 Task: Find connections with filter location Cutral-Có with filter topic #healthylifestyle with filter profile language Potuguese with filter current company Recruiting Cell | Indian Careers | Indian Jobs with filter school Malnad College of Engineering with filter industry IT System Testing and Evaluation with filter service category Customer Support with filter keywords title Spa Manager
Action: Mouse moved to (485, 95)
Screenshot: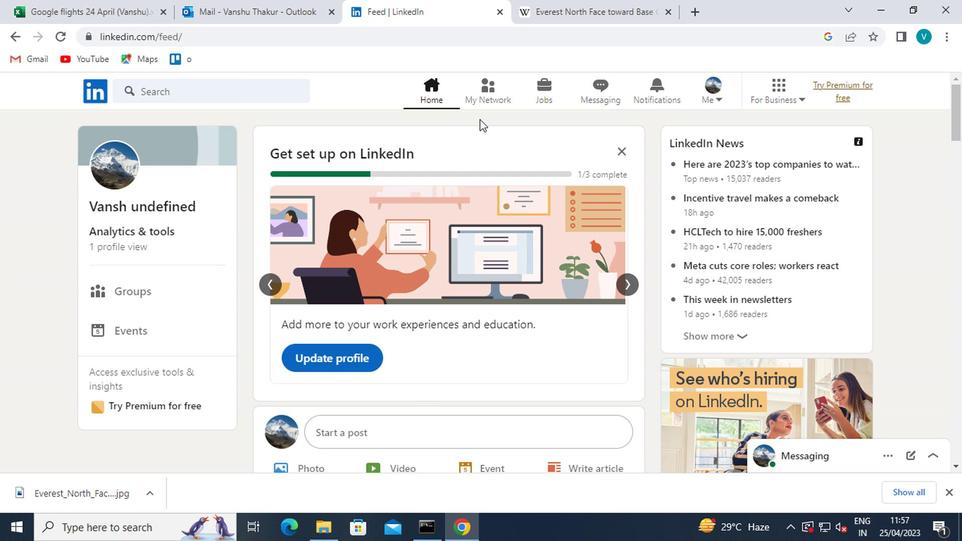 
Action: Mouse pressed left at (485, 95)
Screenshot: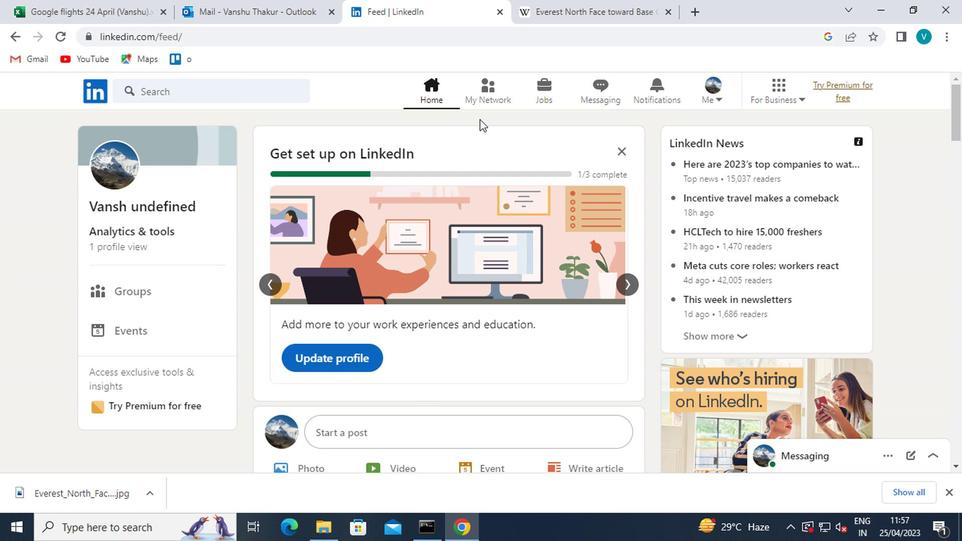 
Action: Mouse moved to (150, 174)
Screenshot: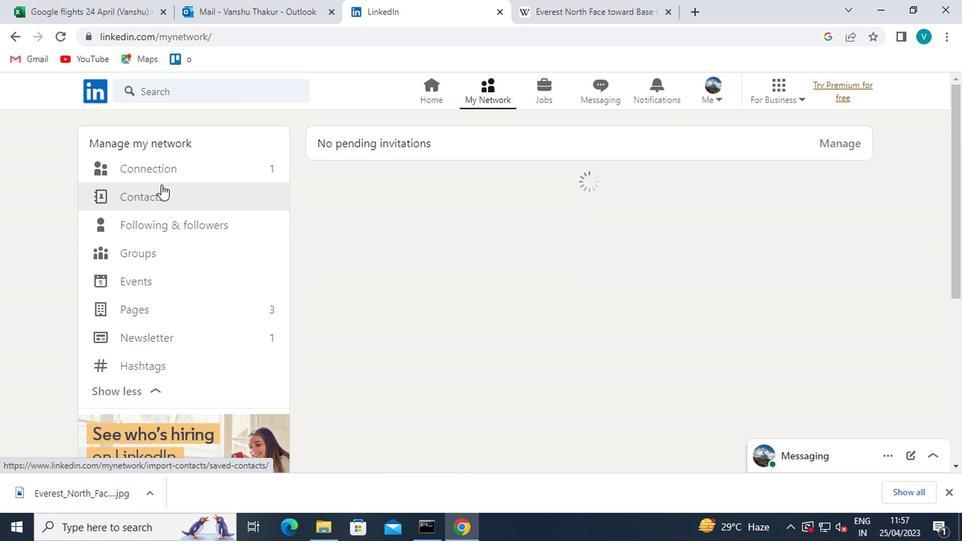 
Action: Mouse pressed left at (150, 174)
Screenshot: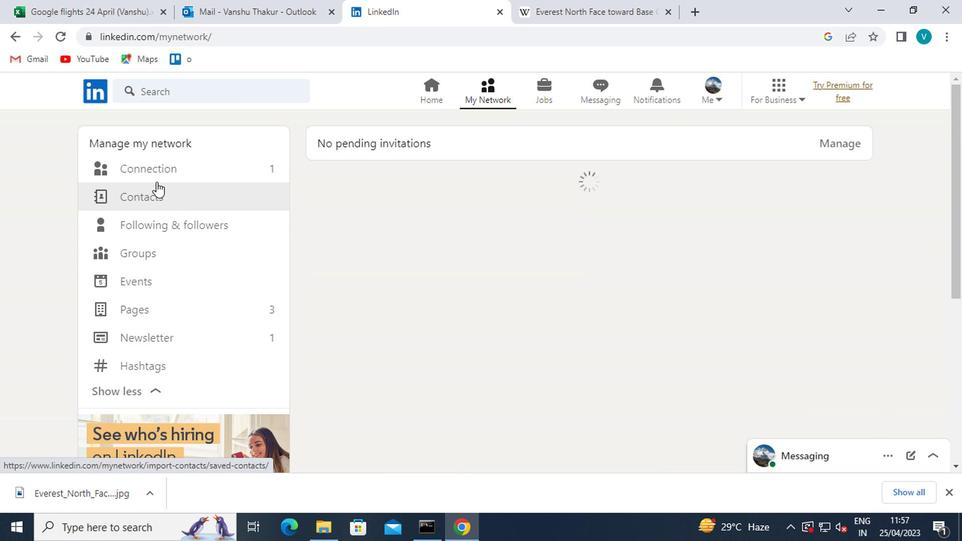 
Action: Mouse moved to (592, 165)
Screenshot: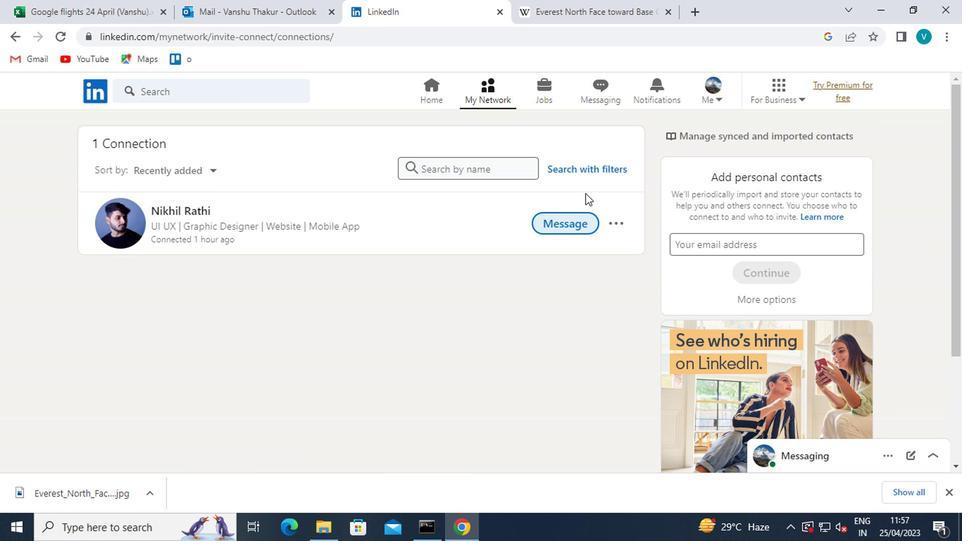 
Action: Mouse pressed left at (592, 165)
Screenshot: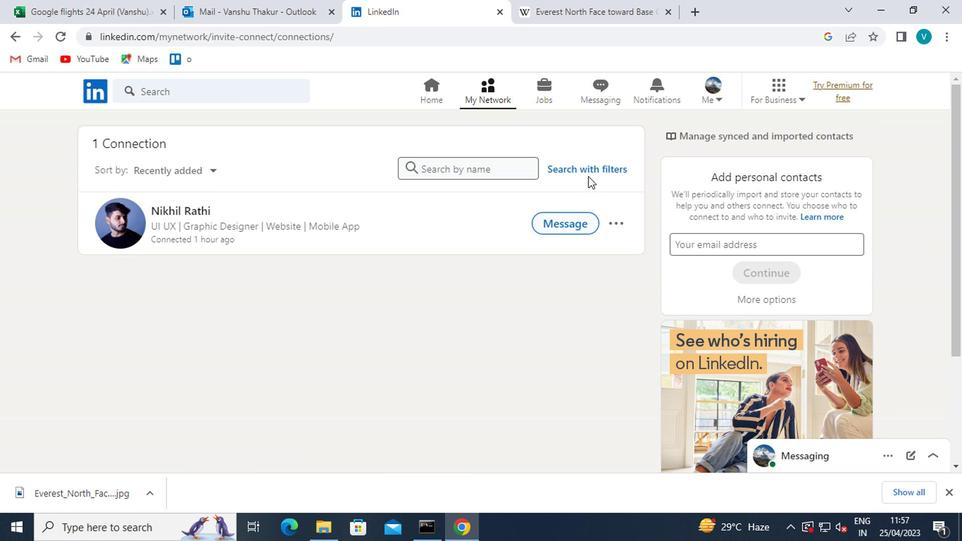 
Action: Mouse moved to (457, 127)
Screenshot: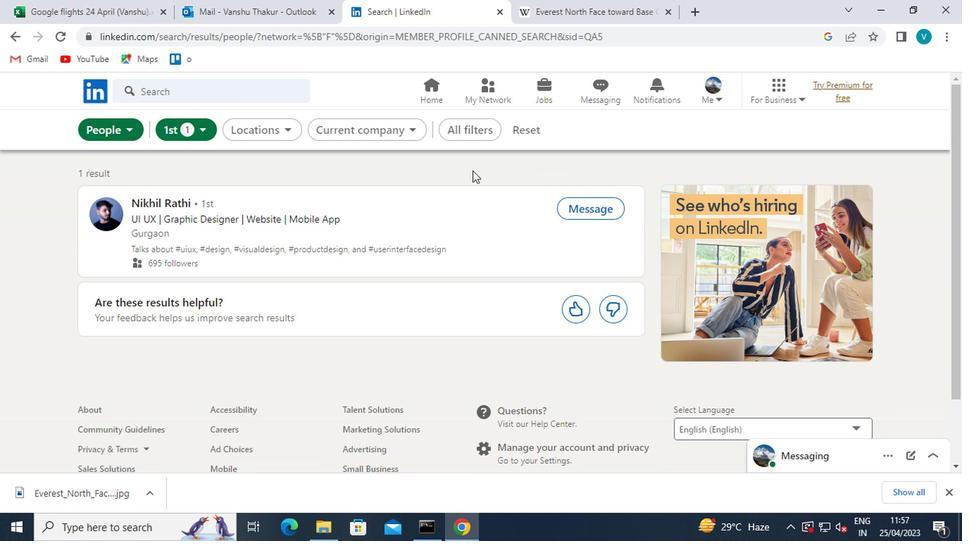 
Action: Mouse pressed left at (457, 127)
Screenshot: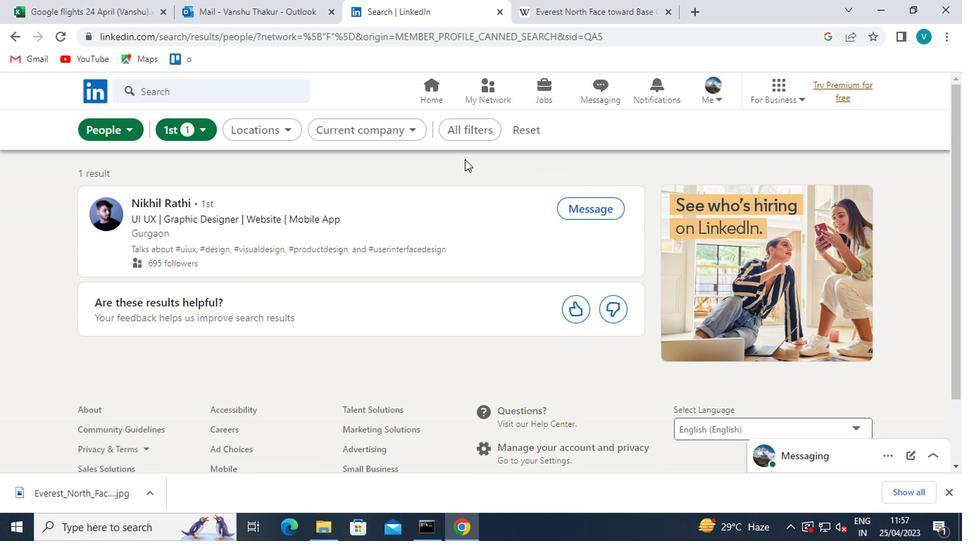 
Action: Mouse moved to (660, 323)
Screenshot: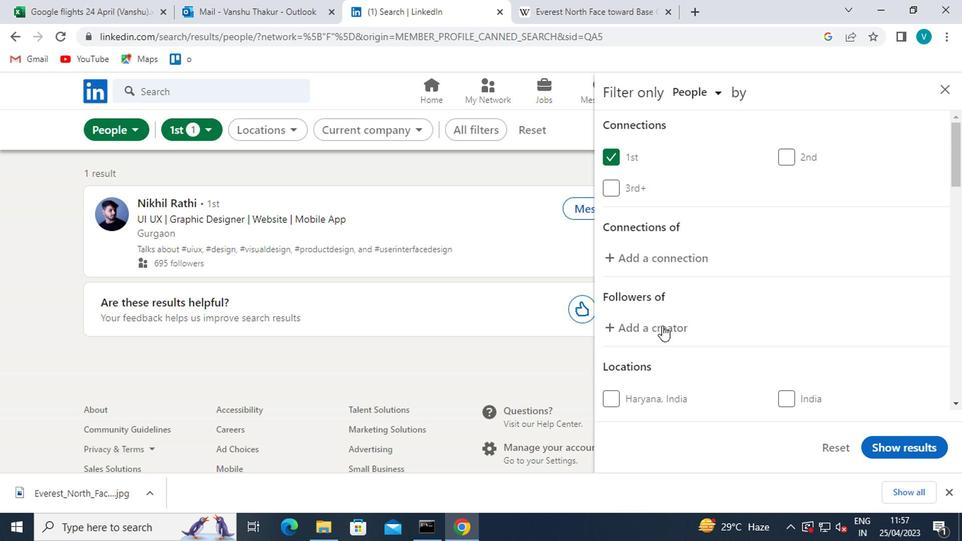 
Action: Mouse scrolled (660, 323) with delta (0, 0)
Screenshot: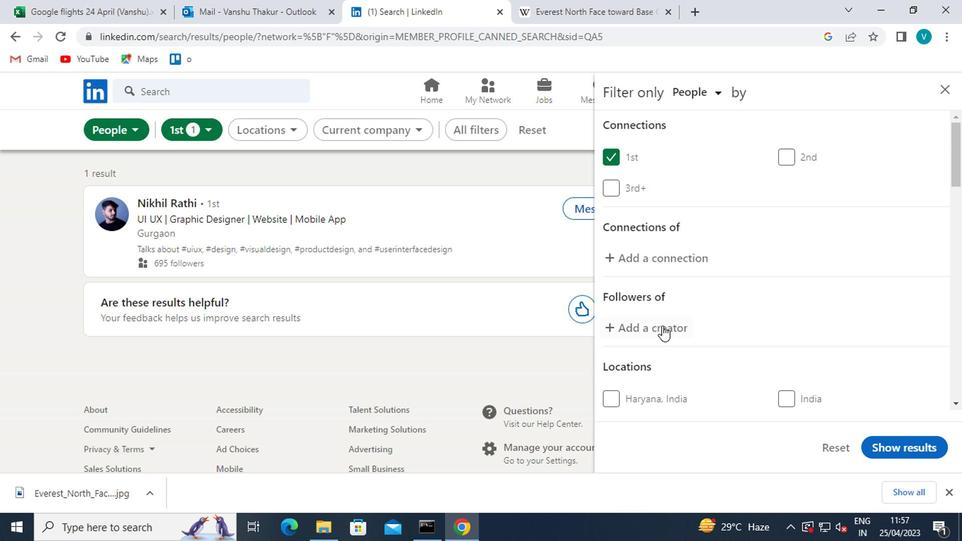 
Action: Mouse scrolled (660, 323) with delta (0, 0)
Screenshot: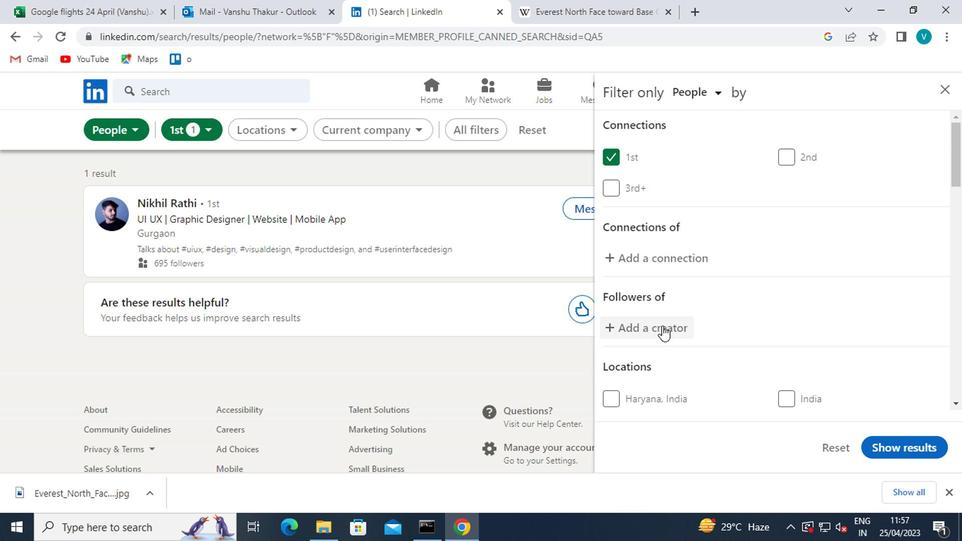 
Action: Mouse moved to (658, 307)
Screenshot: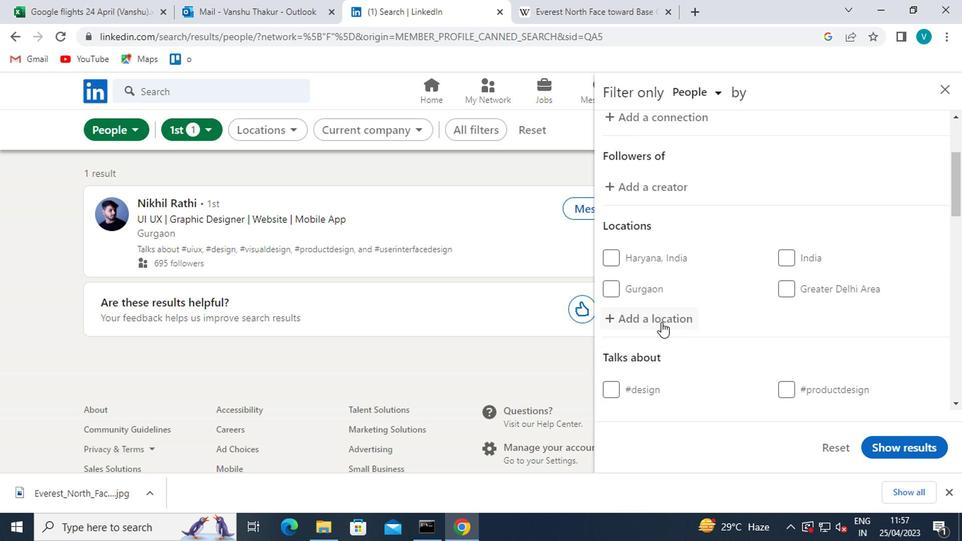 
Action: Mouse pressed left at (658, 307)
Screenshot: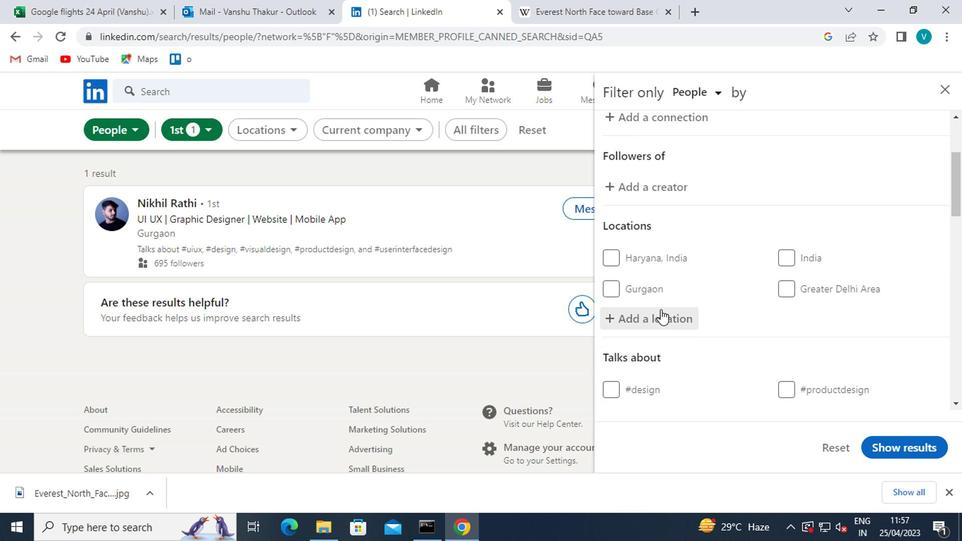 
Action: Mouse moved to (597, 290)
Screenshot: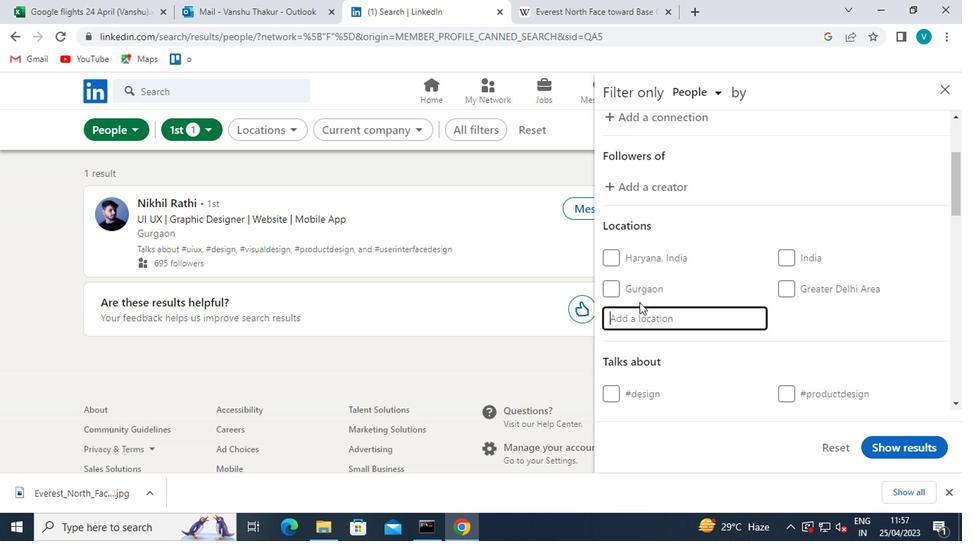 
Action: Key pressed <Key.shift>CUTAL-<Key.shift>C<Key.shift>O<Key.backspace>0<Key.backspace>O<Key.enter>
Screenshot: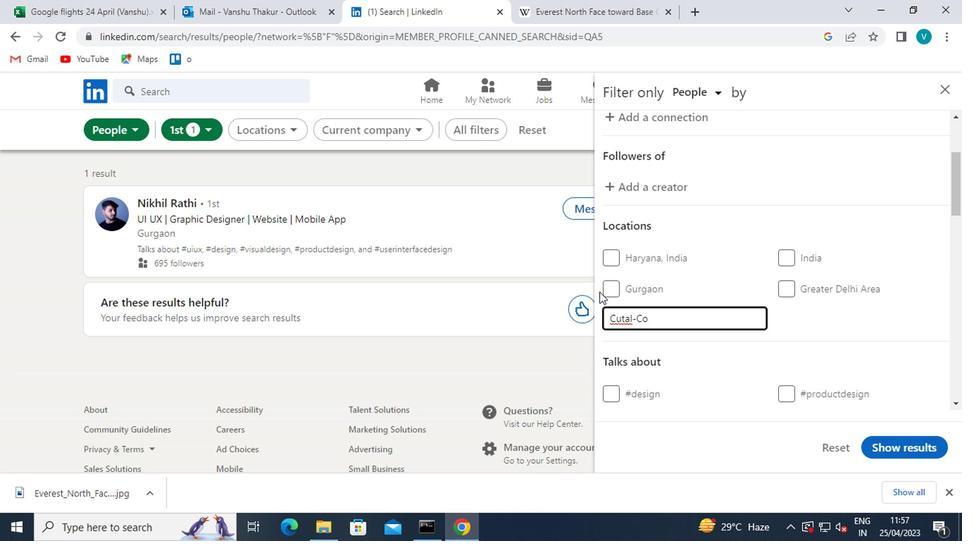 
Action: Mouse moved to (792, 325)
Screenshot: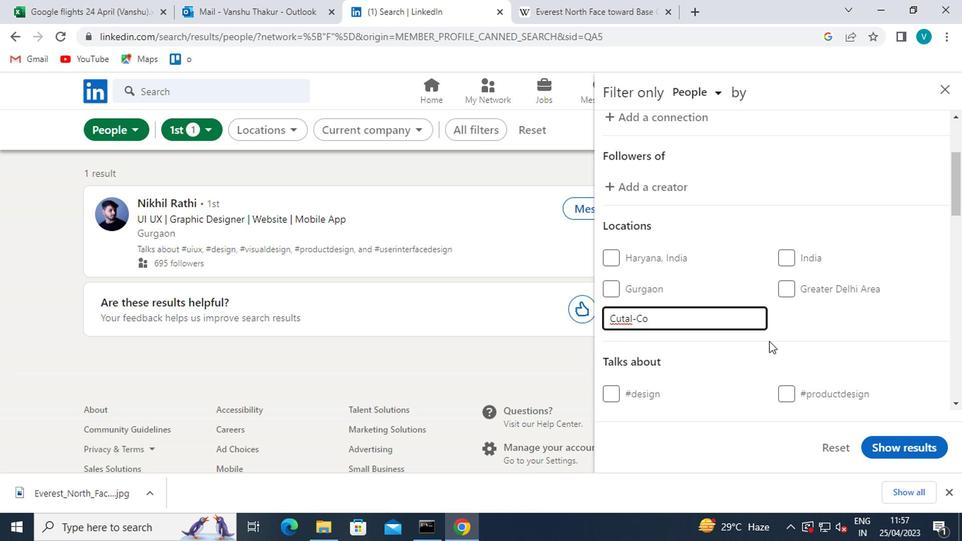 
Action: Mouse pressed left at (792, 325)
Screenshot: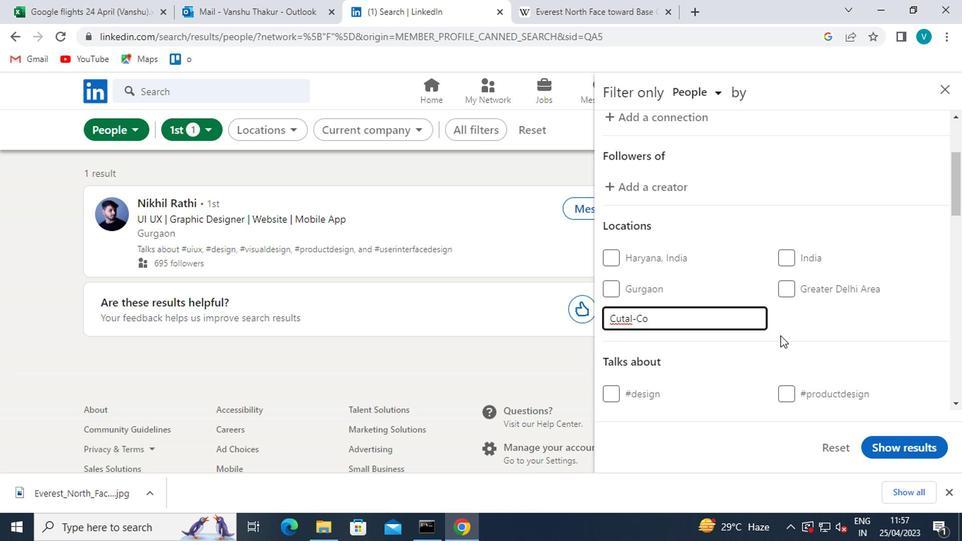 
Action: Mouse moved to (793, 324)
Screenshot: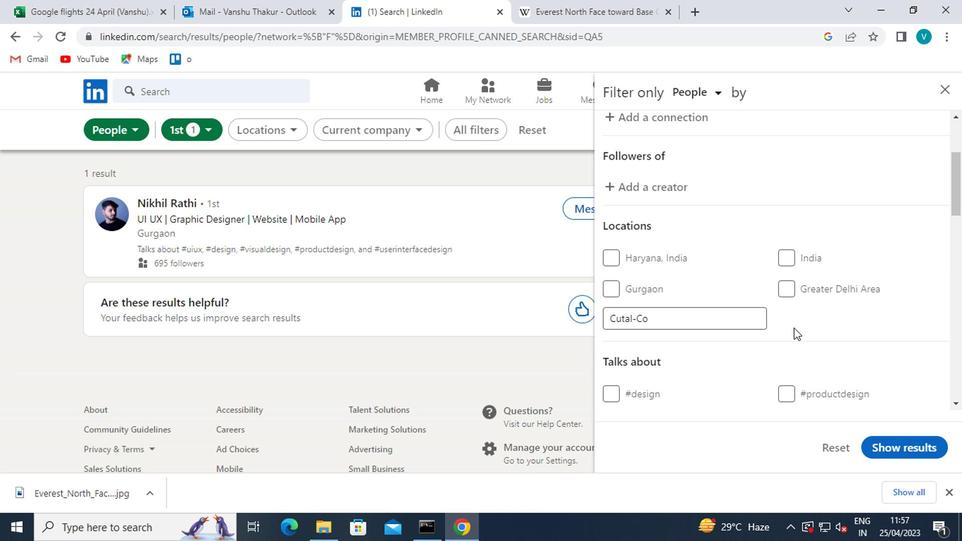 
Action: Mouse scrolled (793, 323) with delta (0, -1)
Screenshot: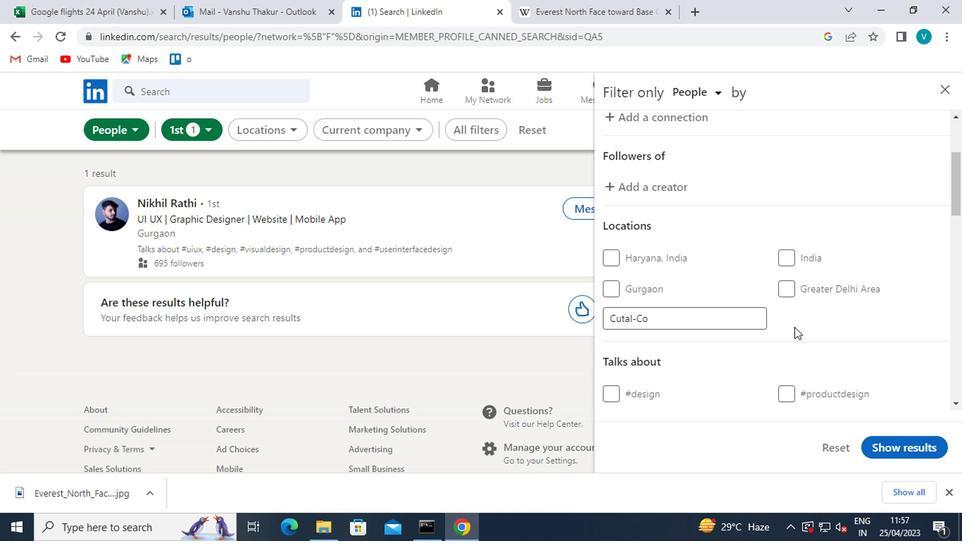 
Action: Mouse moved to (805, 379)
Screenshot: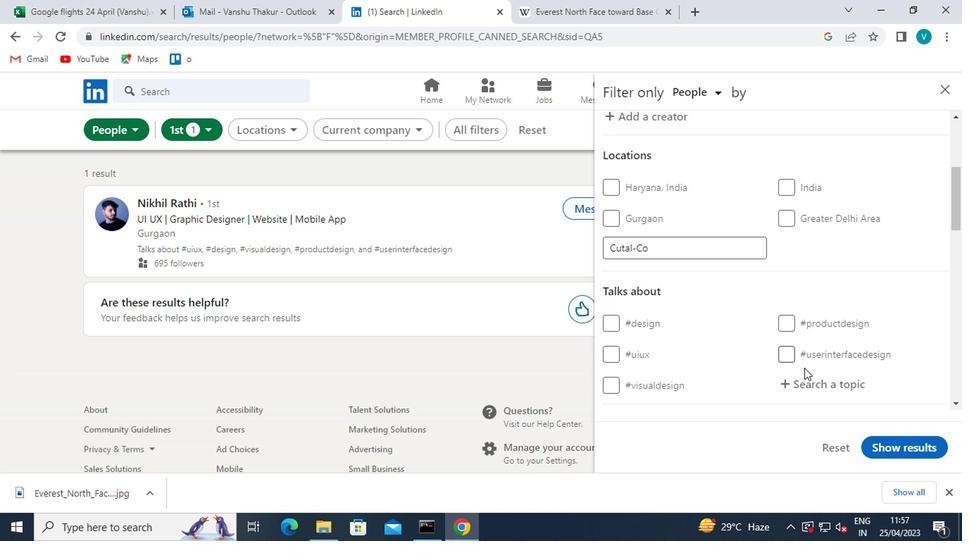 
Action: Mouse pressed left at (805, 379)
Screenshot: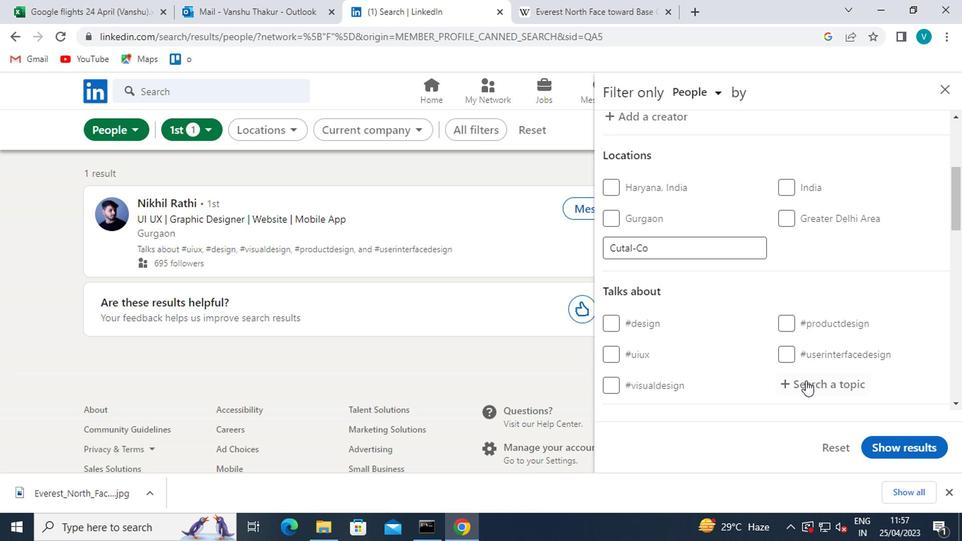 
Action: Key pressed <Key.shift><Key.shift><Key.shift><Key.shift>#HEALTHYLIFESTYLE
Screenshot: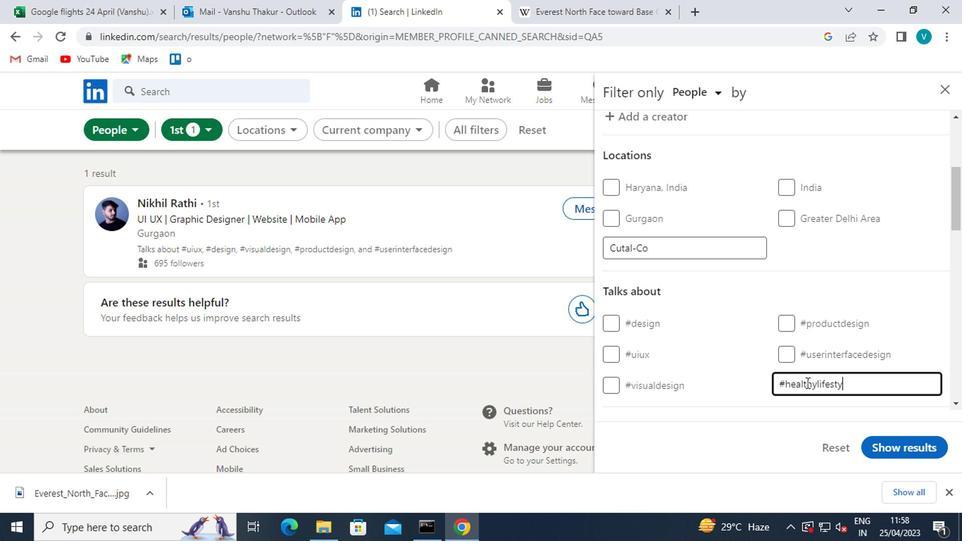
Action: Mouse moved to (770, 402)
Screenshot: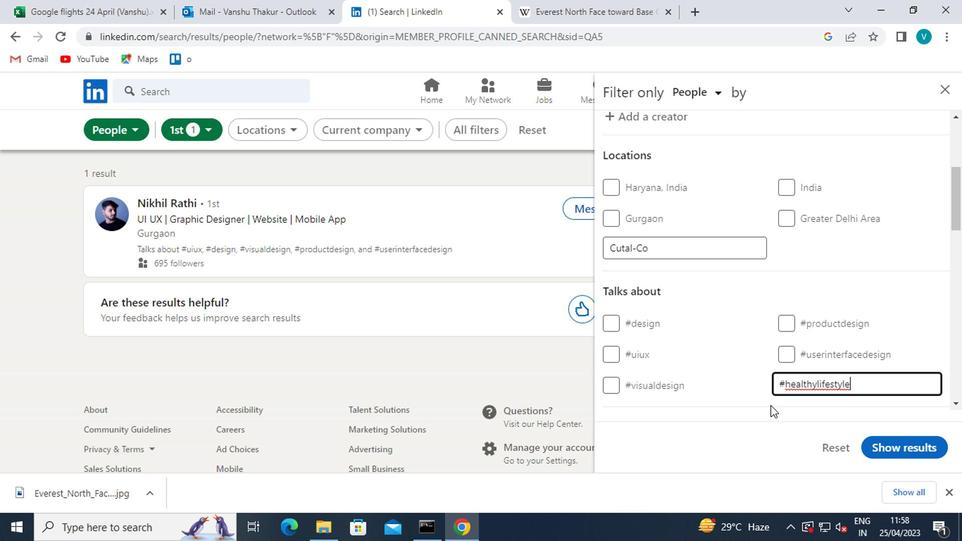 
Action: Mouse pressed left at (770, 402)
Screenshot: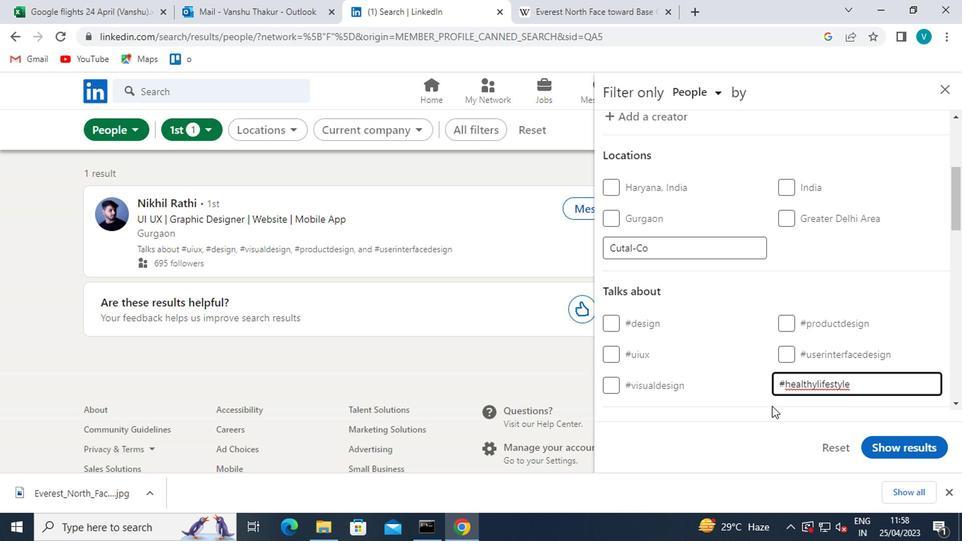 
Action: Mouse scrolled (770, 401) with delta (0, 0)
Screenshot: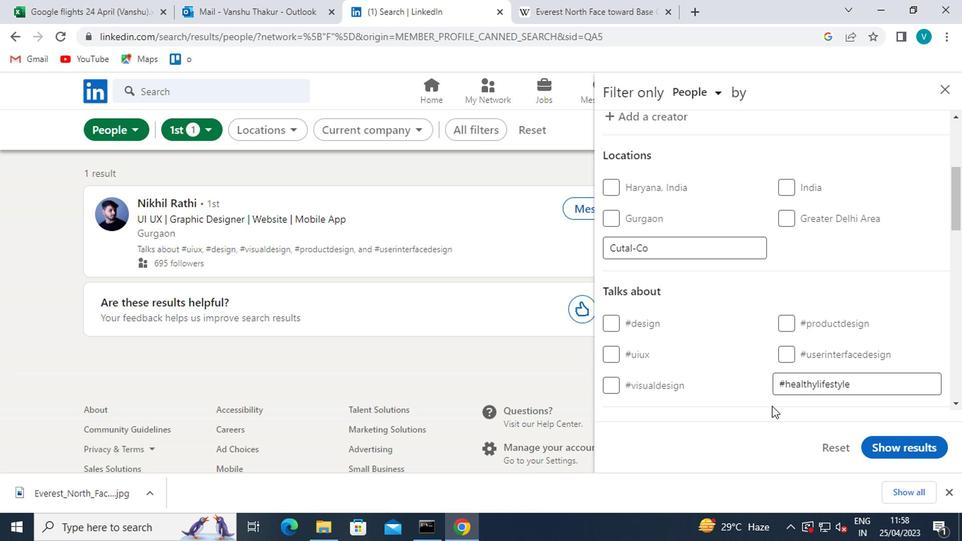 
Action: Mouse scrolled (770, 401) with delta (0, 0)
Screenshot: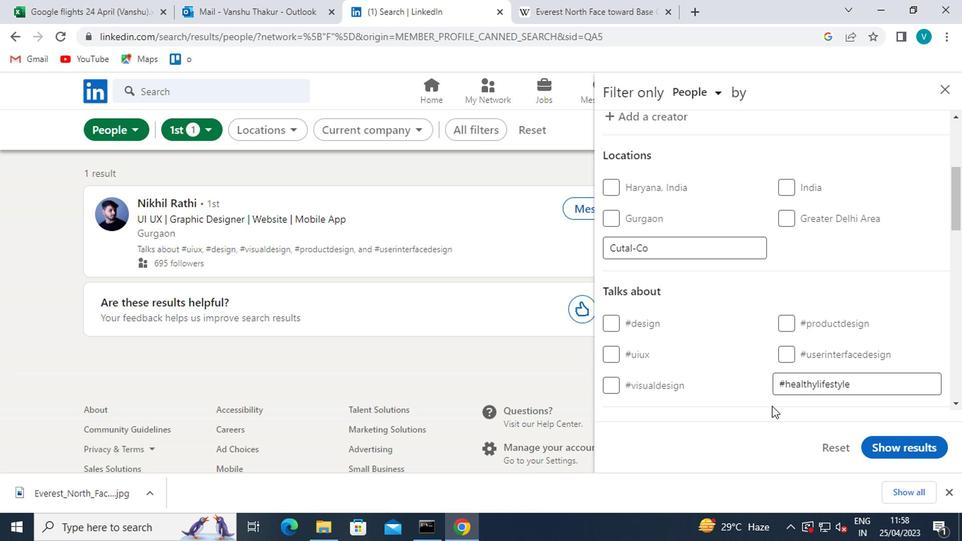 
Action: Mouse scrolled (770, 401) with delta (0, 0)
Screenshot: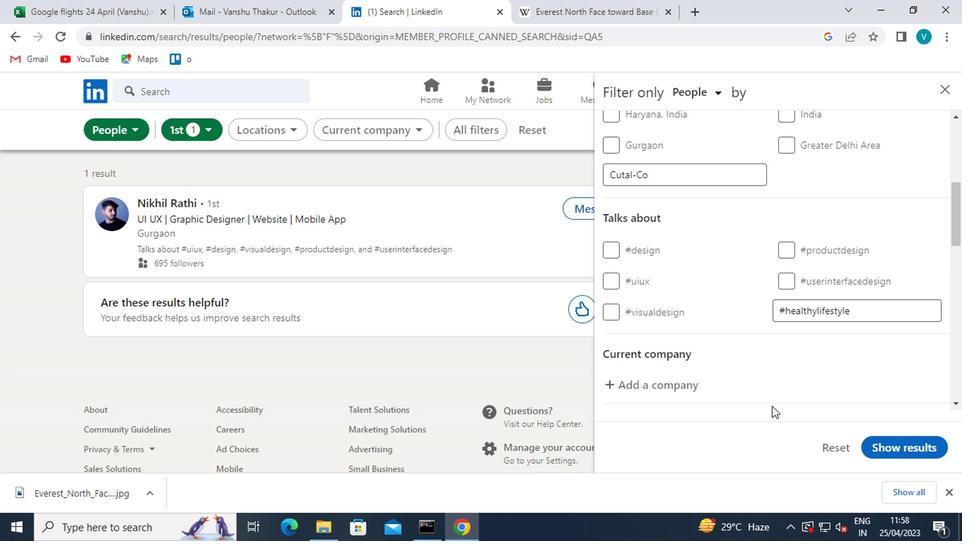 
Action: Mouse scrolled (770, 401) with delta (0, 0)
Screenshot: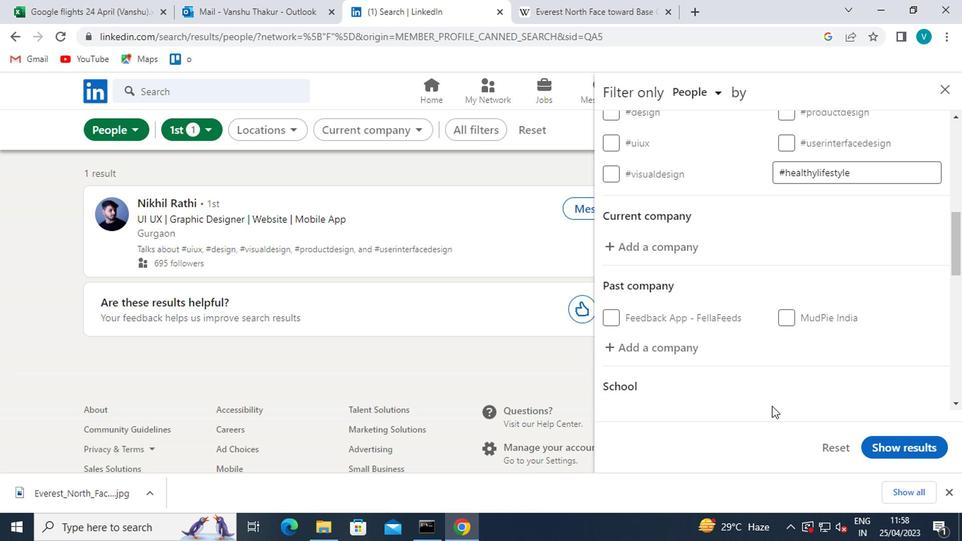 
Action: Mouse scrolled (770, 401) with delta (0, 0)
Screenshot: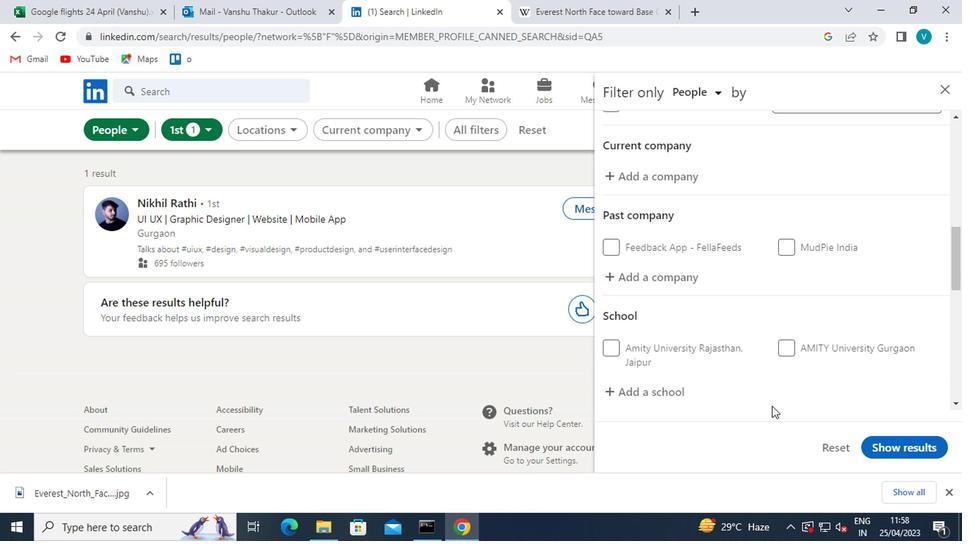 
Action: Mouse scrolled (770, 401) with delta (0, 0)
Screenshot: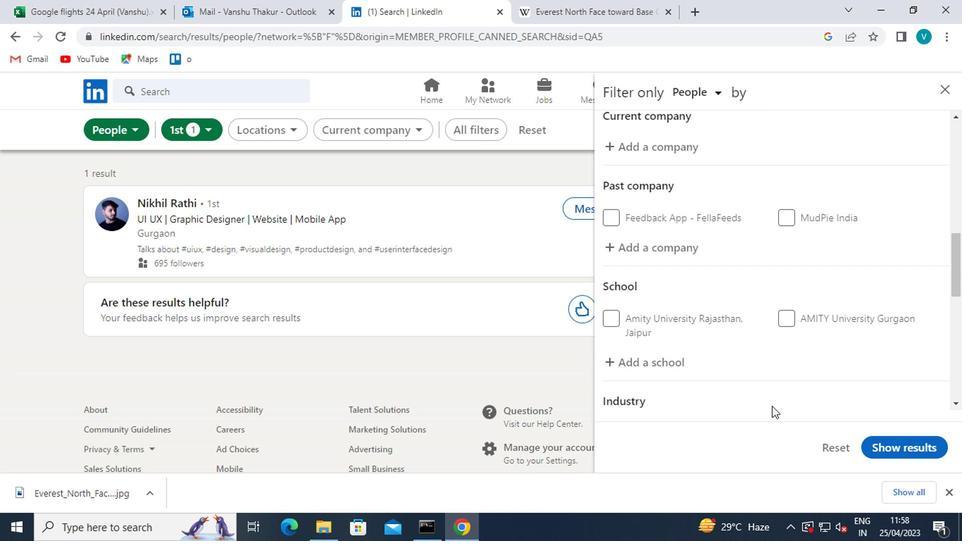 
Action: Mouse scrolled (770, 401) with delta (0, 0)
Screenshot: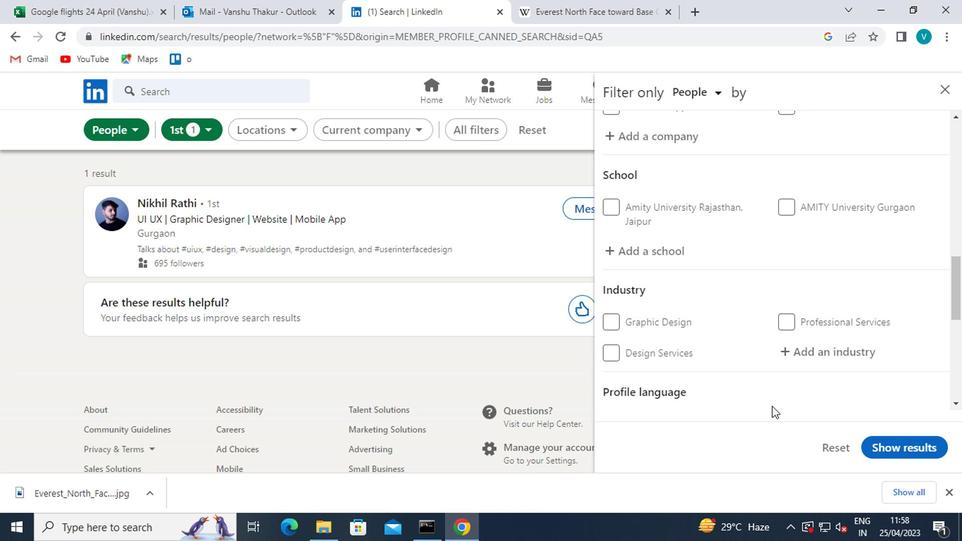 
Action: Mouse scrolled (770, 403) with delta (0, 1)
Screenshot: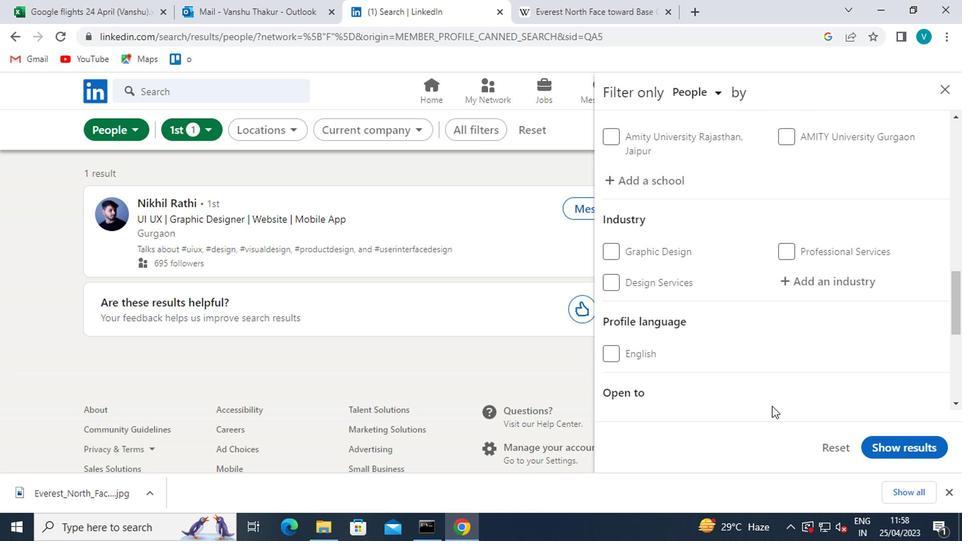 
Action: Mouse scrolled (770, 403) with delta (0, 1)
Screenshot: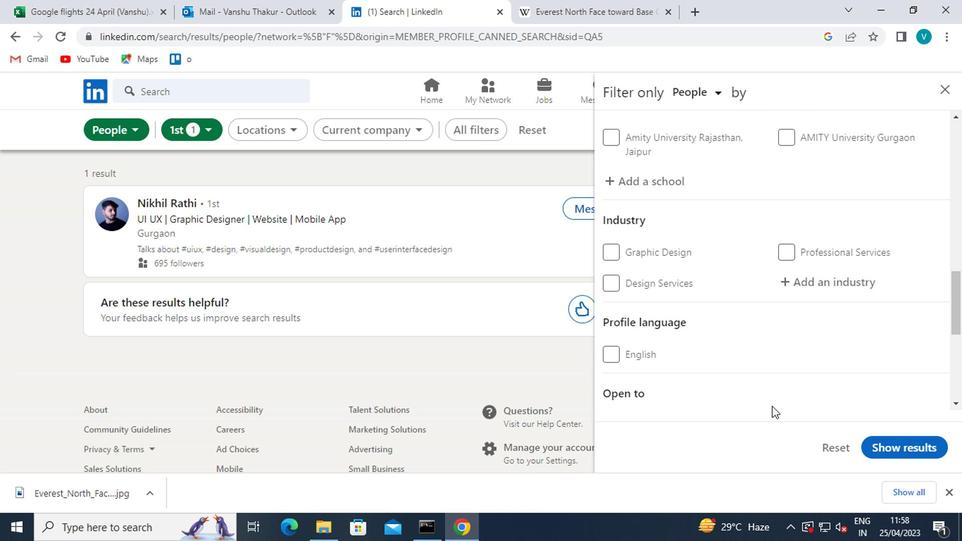 
Action: Mouse scrolled (770, 403) with delta (0, 1)
Screenshot: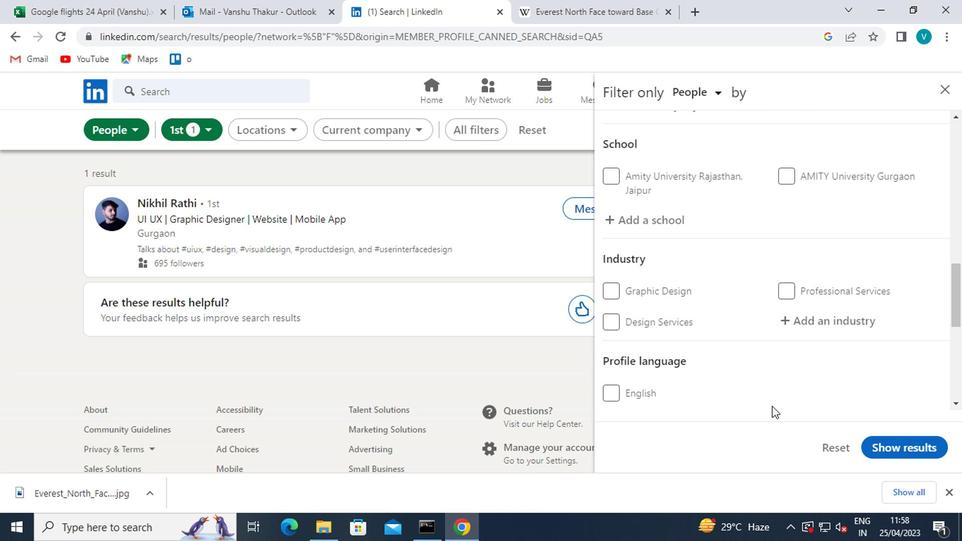 
Action: Mouse scrolled (770, 403) with delta (0, 1)
Screenshot: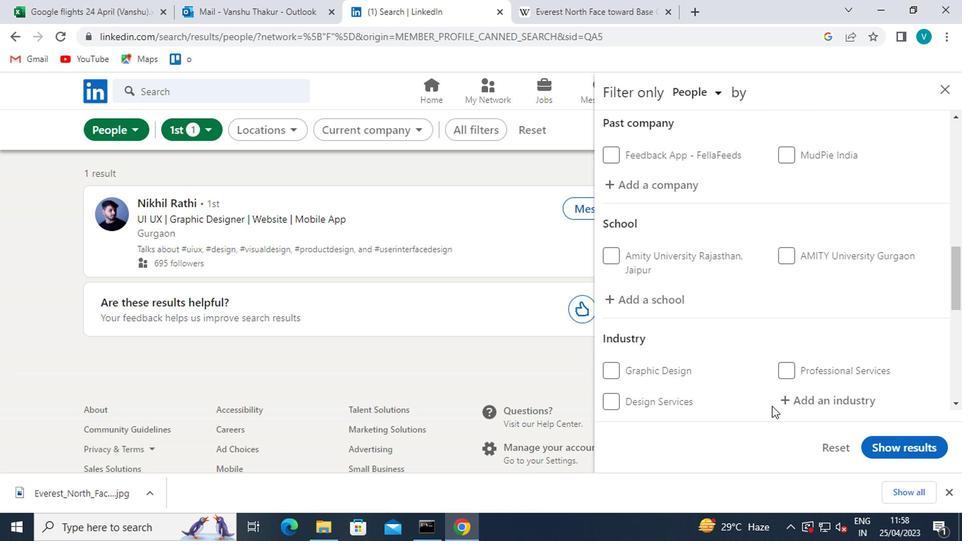 
Action: Mouse moved to (675, 256)
Screenshot: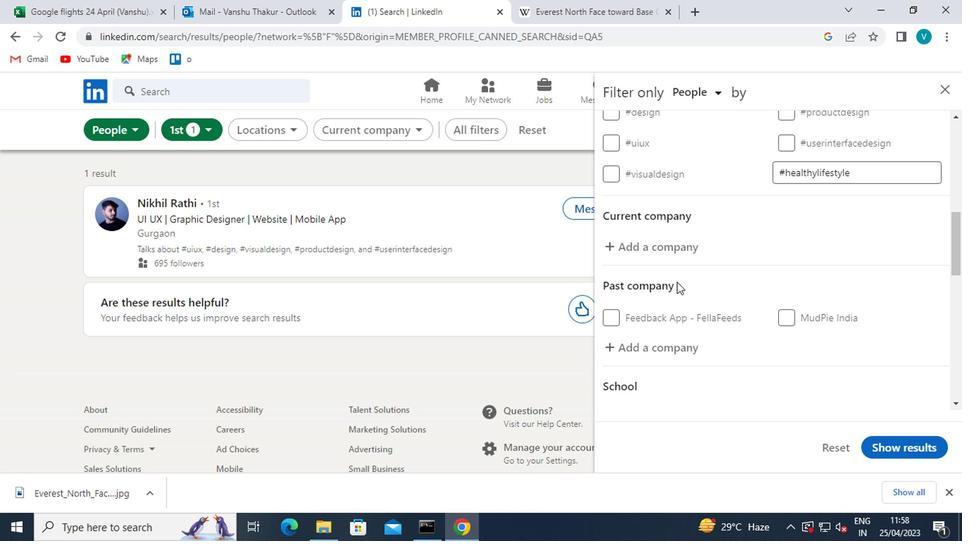 
Action: Mouse pressed left at (675, 256)
Screenshot: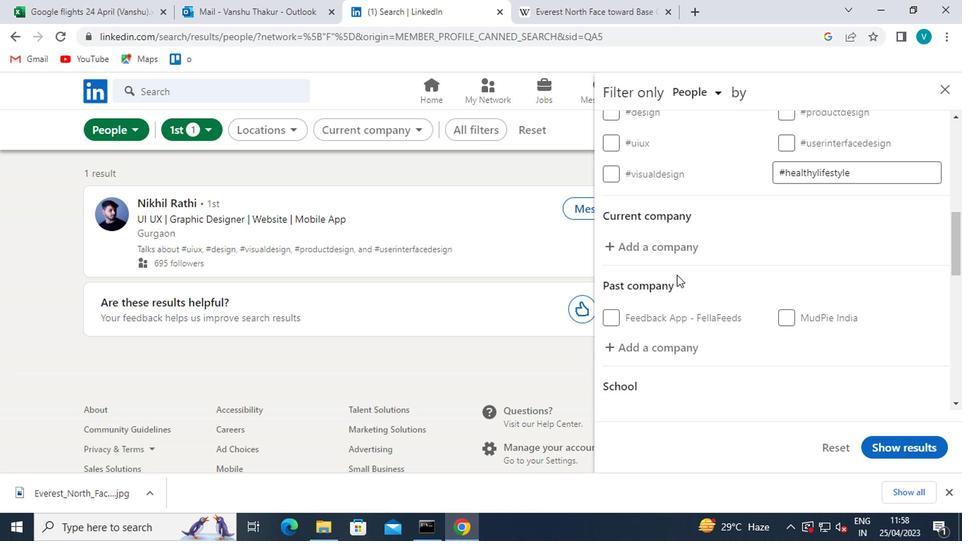 
Action: Key pressed <Key.shift>RECRY<Key.backspace>UTING<Key.space><Key.shift>
Screenshot: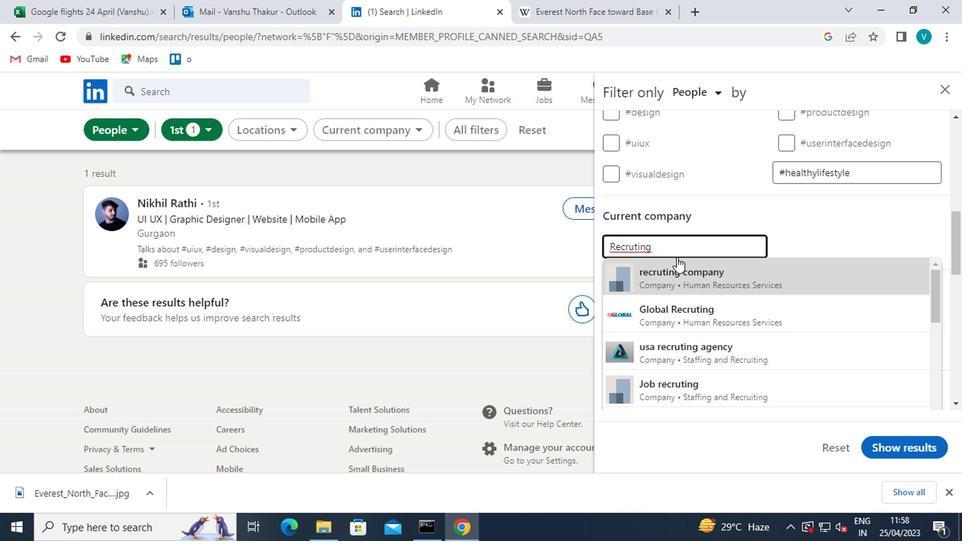 
Action: Mouse moved to (629, 244)
Screenshot: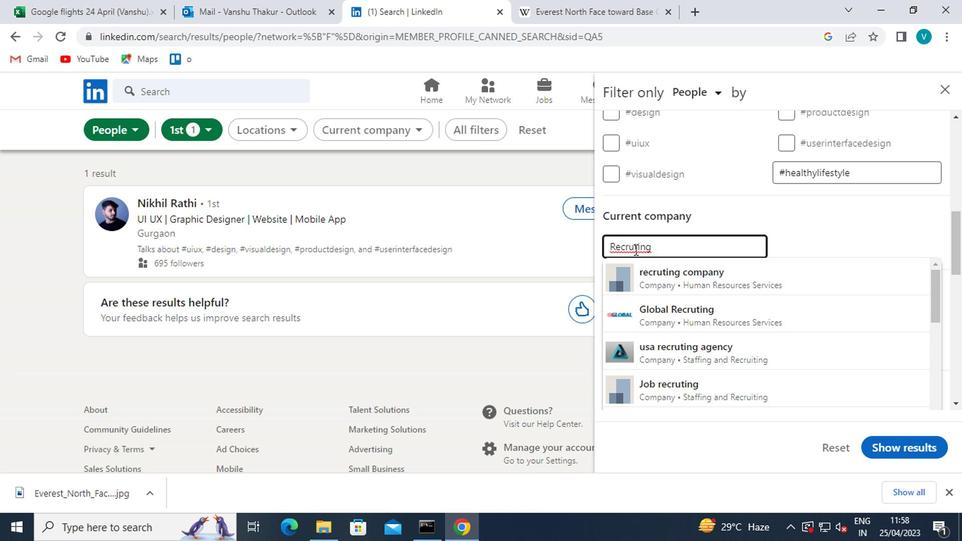 
Action: Mouse pressed left at (629, 244)
Screenshot: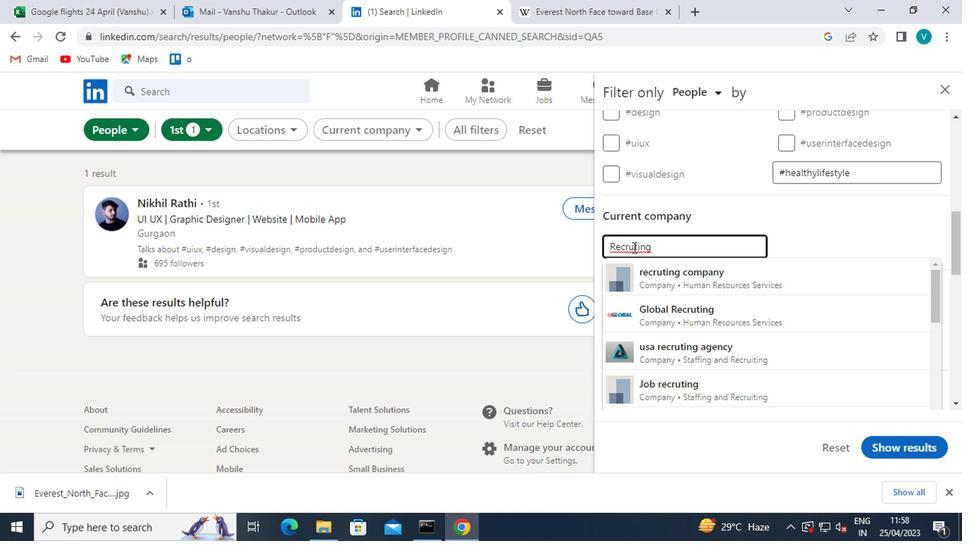 
Action: Mouse moved to (647, 298)
Screenshot: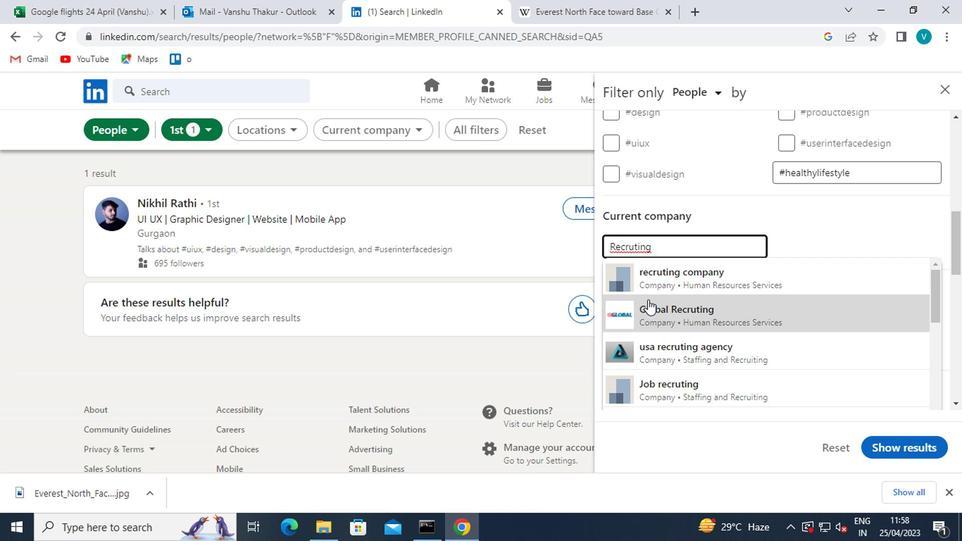 
Action: Key pressed I
Screenshot: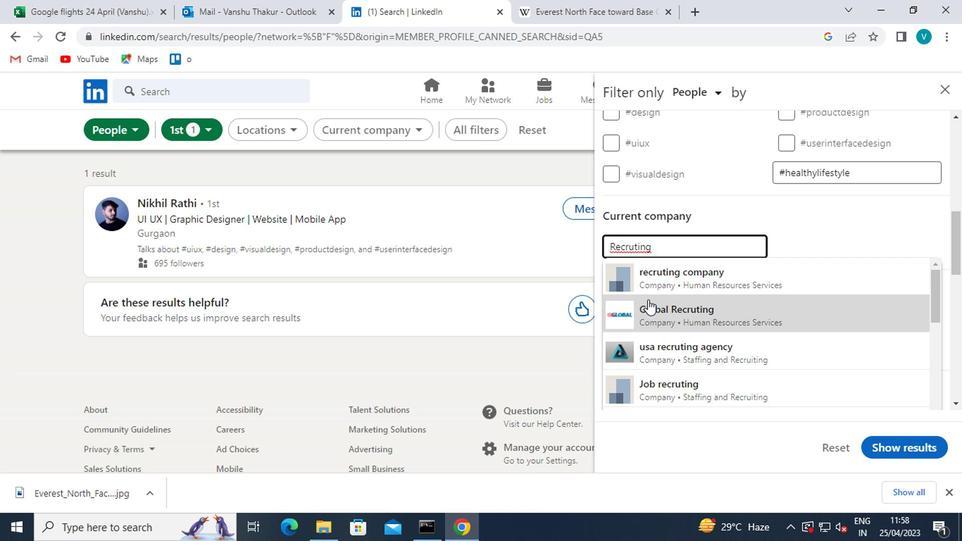 
Action: Mouse moved to (699, 248)
Screenshot: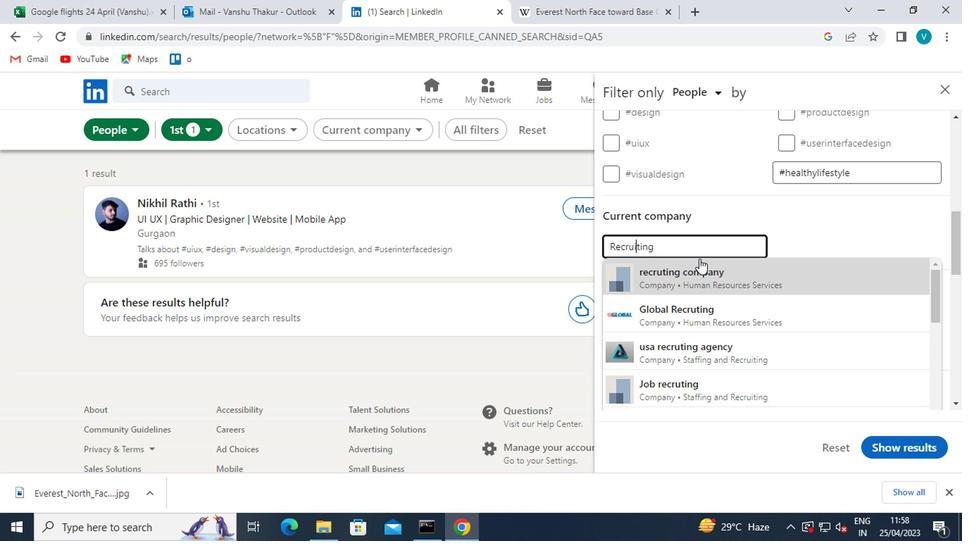 
Action: Mouse pressed left at (699, 248)
Screenshot: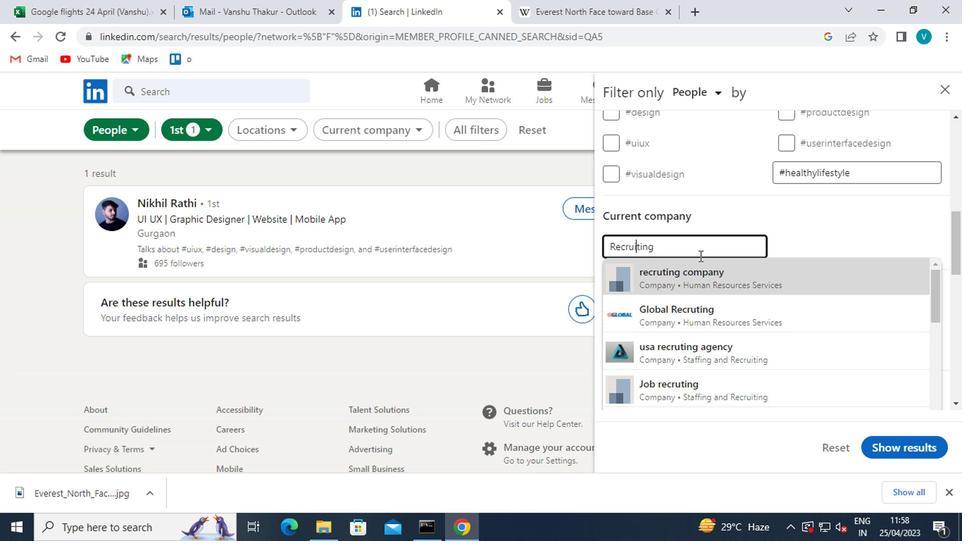 
Action: Mouse moved to (699, 246)
Screenshot: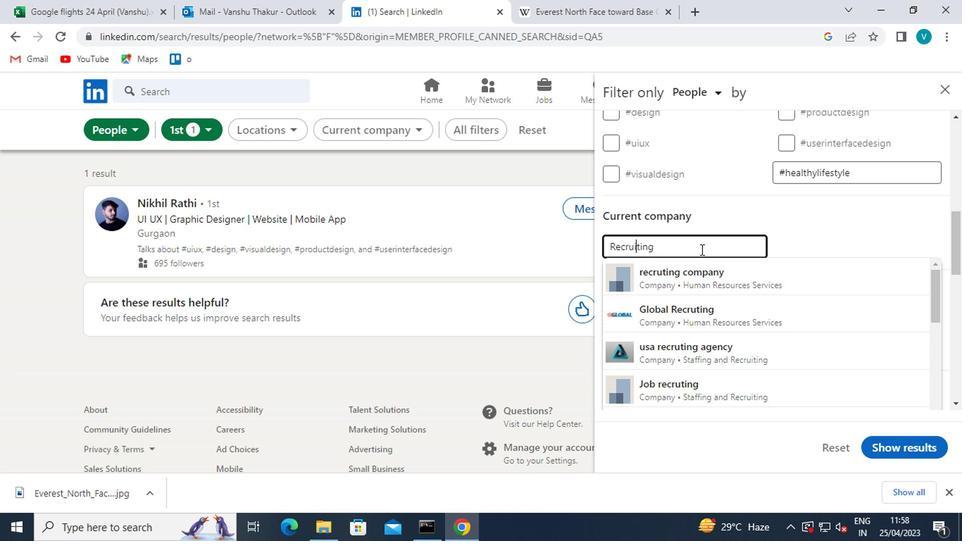 
Action: Key pressed <Key.shift>CELL
Screenshot: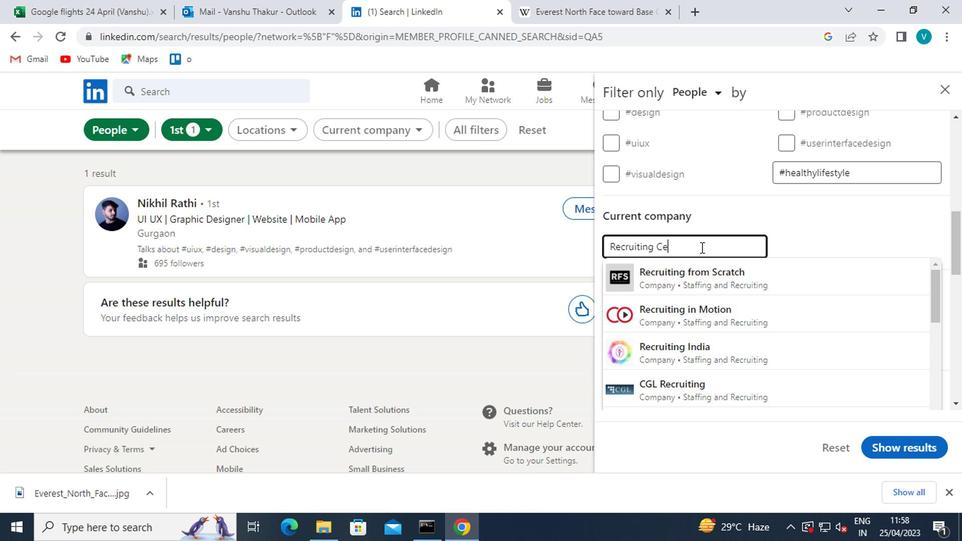 
Action: Mouse moved to (702, 275)
Screenshot: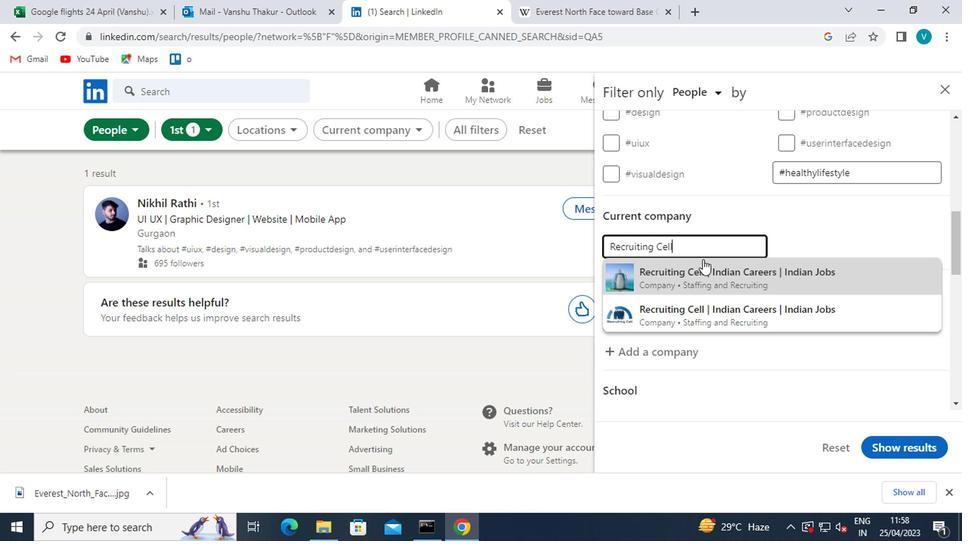 
Action: Mouse pressed left at (702, 275)
Screenshot: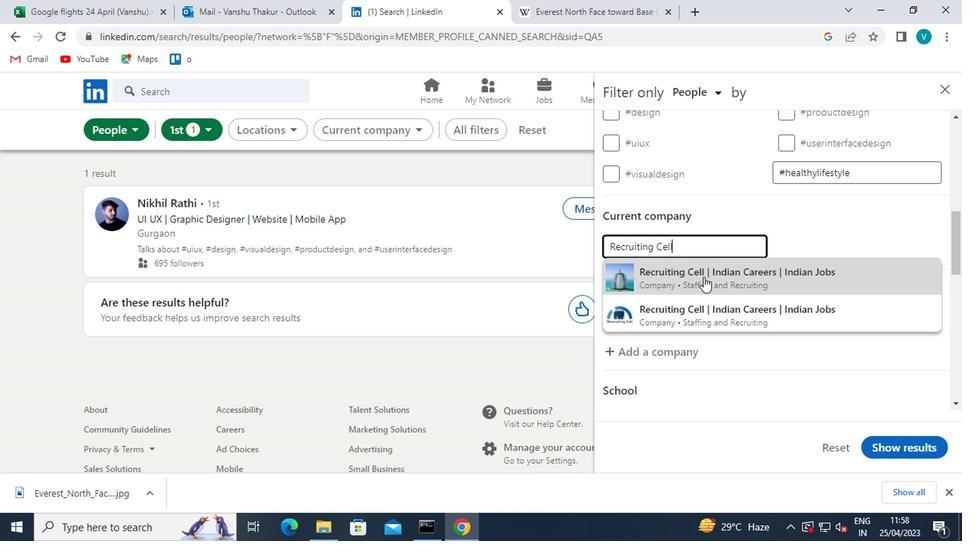 
Action: Mouse moved to (709, 276)
Screenshot: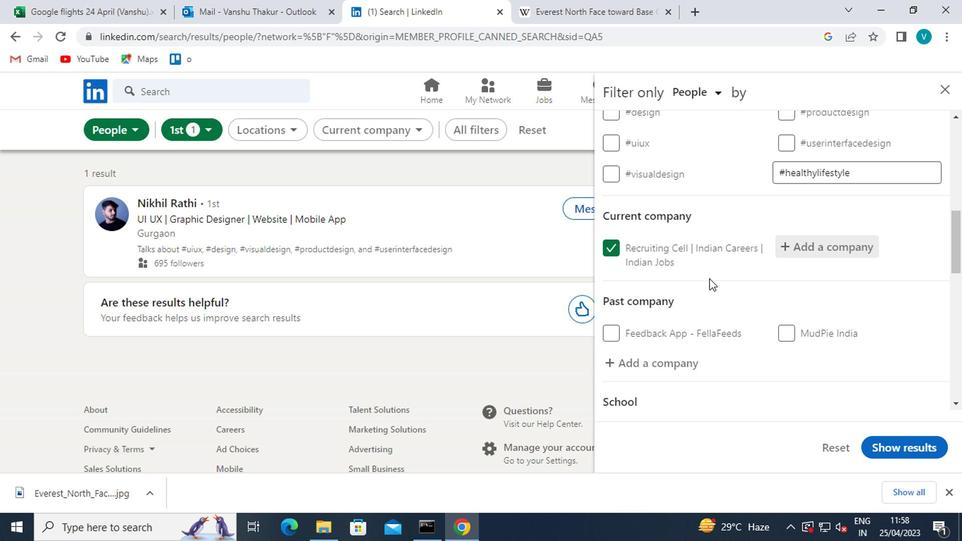 
Action: Mouse scrolled (709, 276) with delta (0, 0)
Screenshot: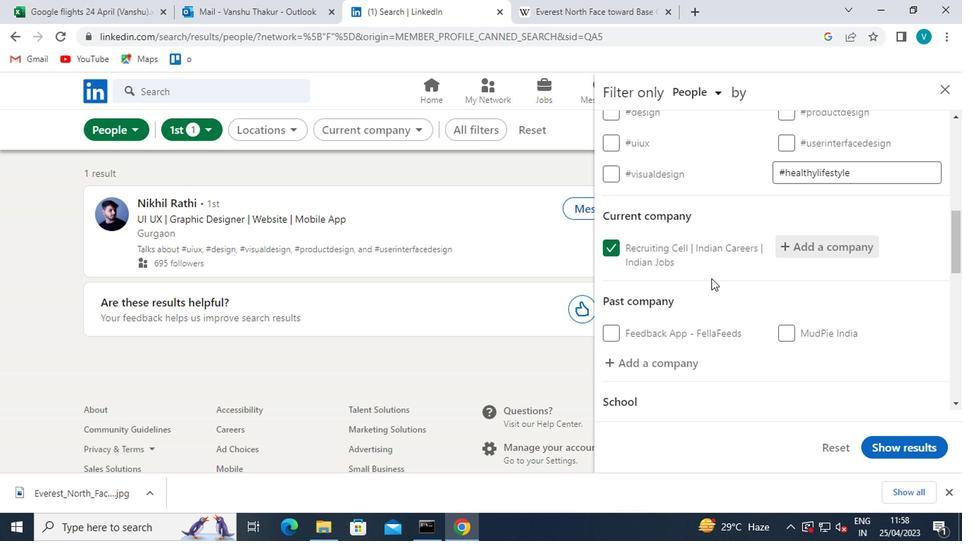 
Action: Mouse scrolled (709, 276) with delta (0, 0)
Screenshot: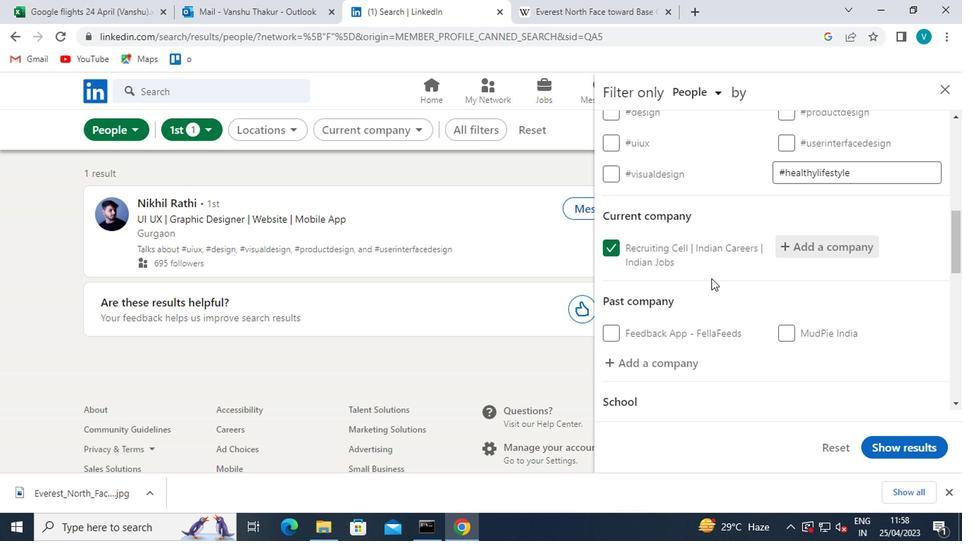 
Action: Mouse moved to (668, 332)
Screenshot: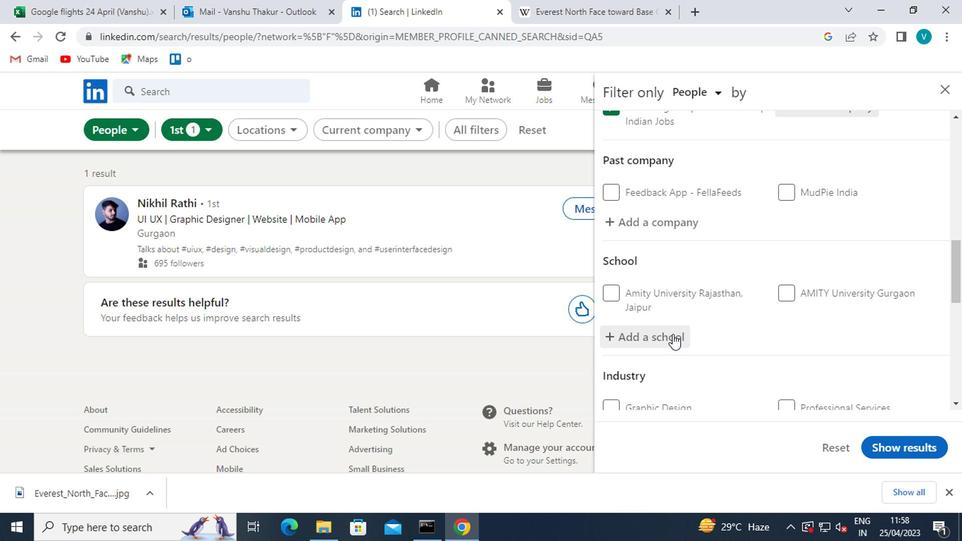
Action: Mouse pressed left at (668, 332)
Screenshot: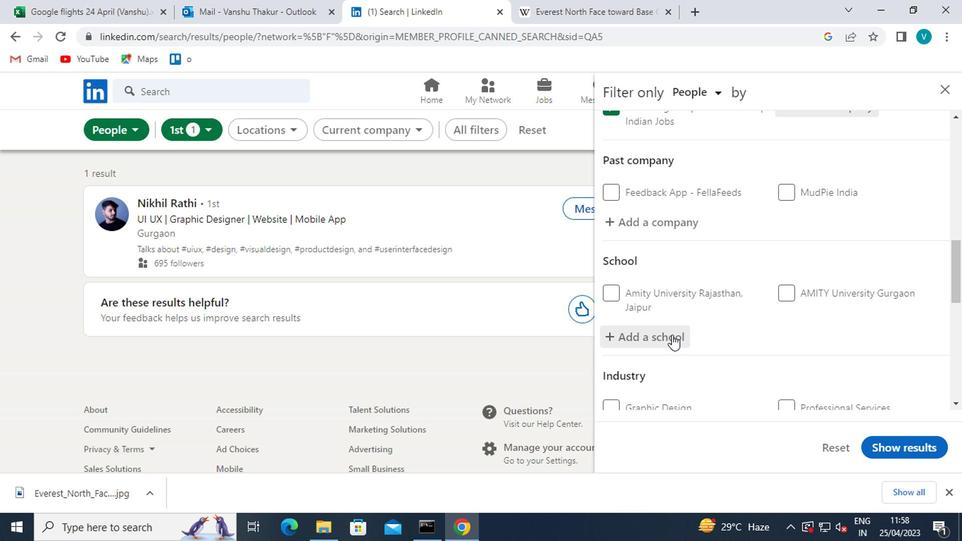
Action: Mouse moved to (670, 332)
Screenshot: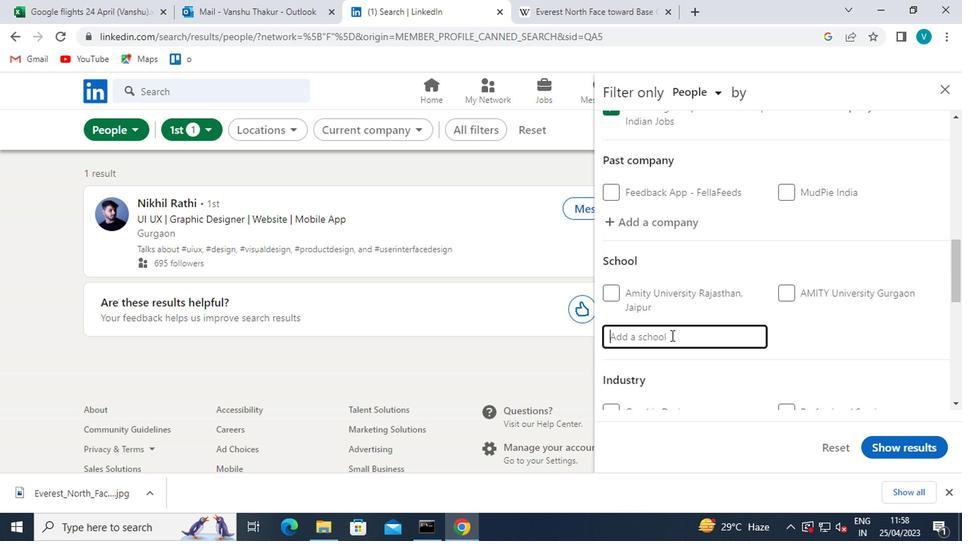 
Action: Key pressed <Key.shift>MALAND<Key.backspace><Key.backspace><Key.backspace>NAD<Key.space><Key.shift>COLLEGE
Screenshot: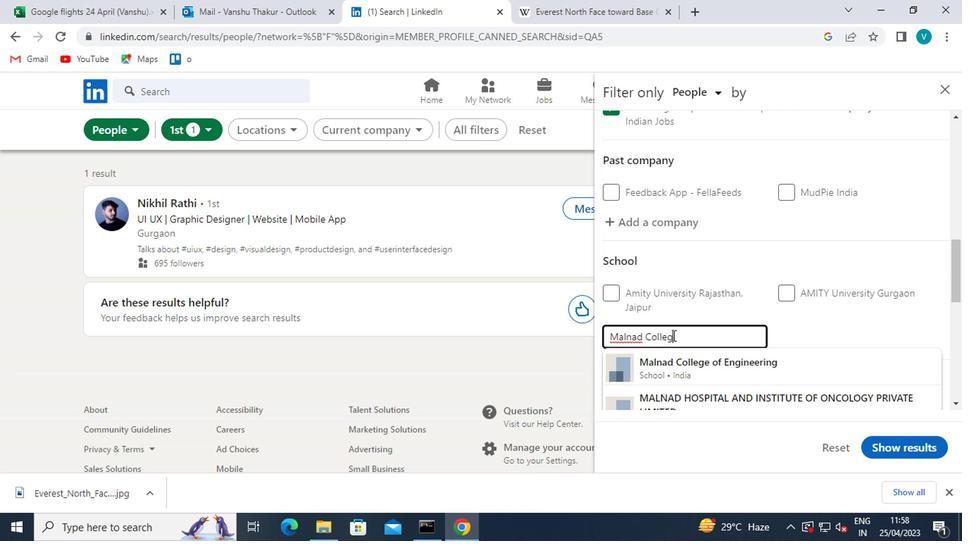 
Action: Mouse moved to (708, 355)
Screenshot: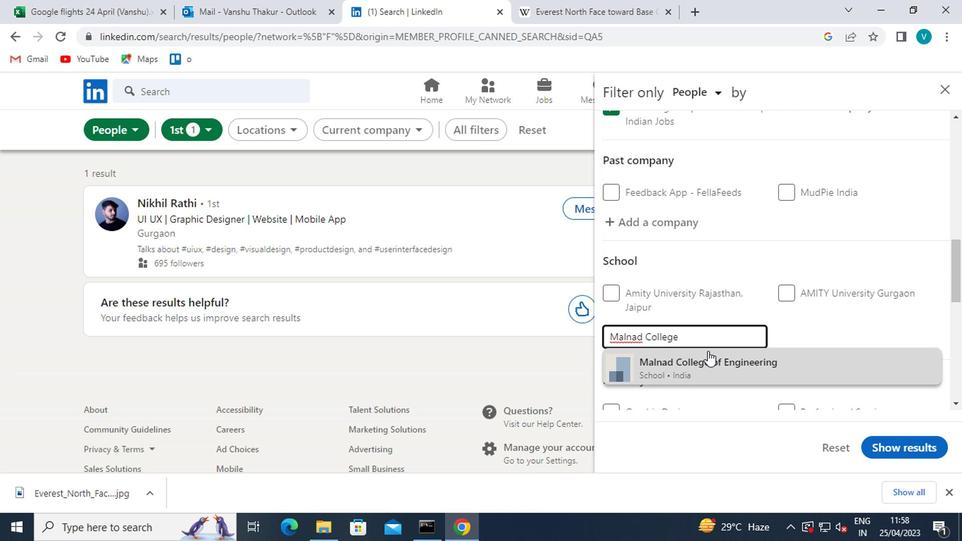 
Action: Mouse pressed left at (708, 355)
Screenshot: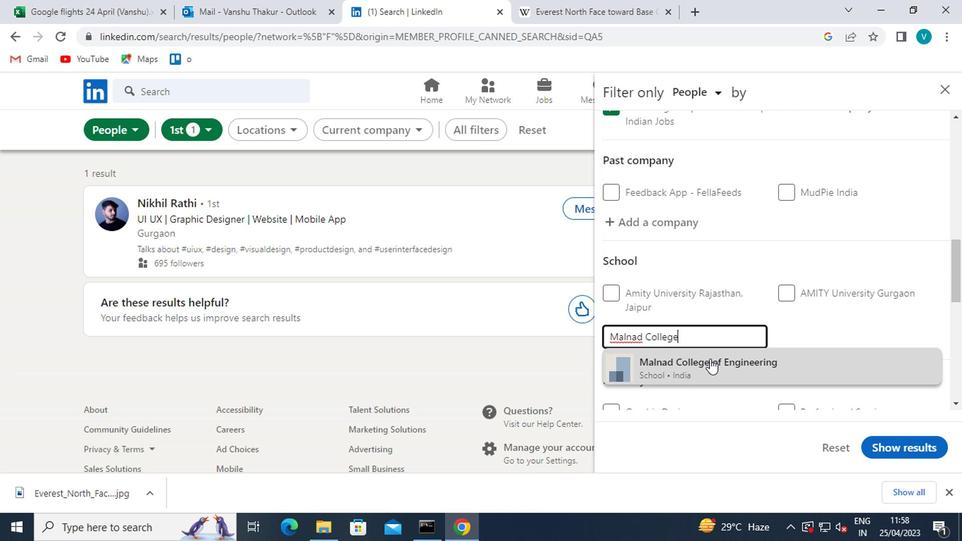 
Action: Mouse moved to (733, 341)
Screenshot: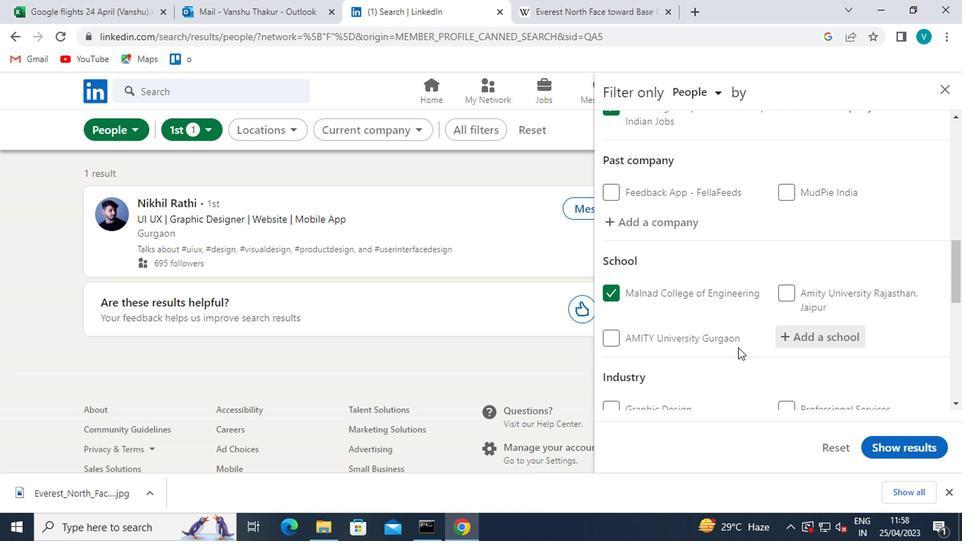 
Action: Mouse scrolled (733, 341) with delta (0, 0)
Screenshot: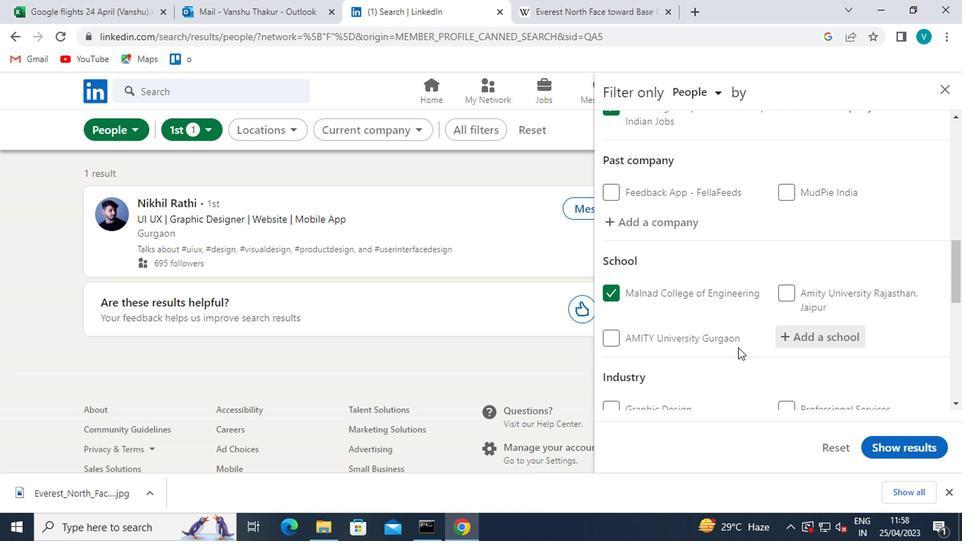 
Action: Mouse moved to (722, 332)
Screenshot: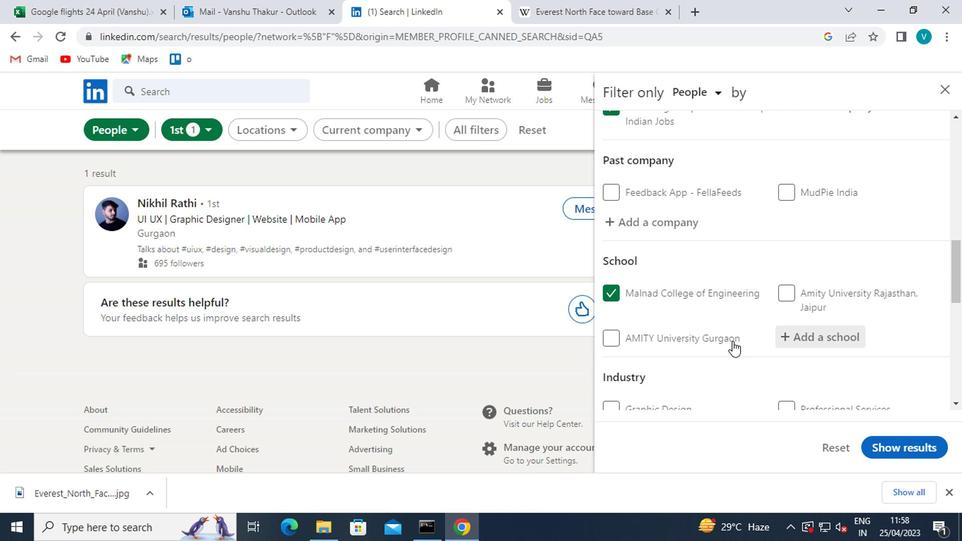 
Action: Mouse scrolled (722, 331) with delta (0, -1)
Screenshot: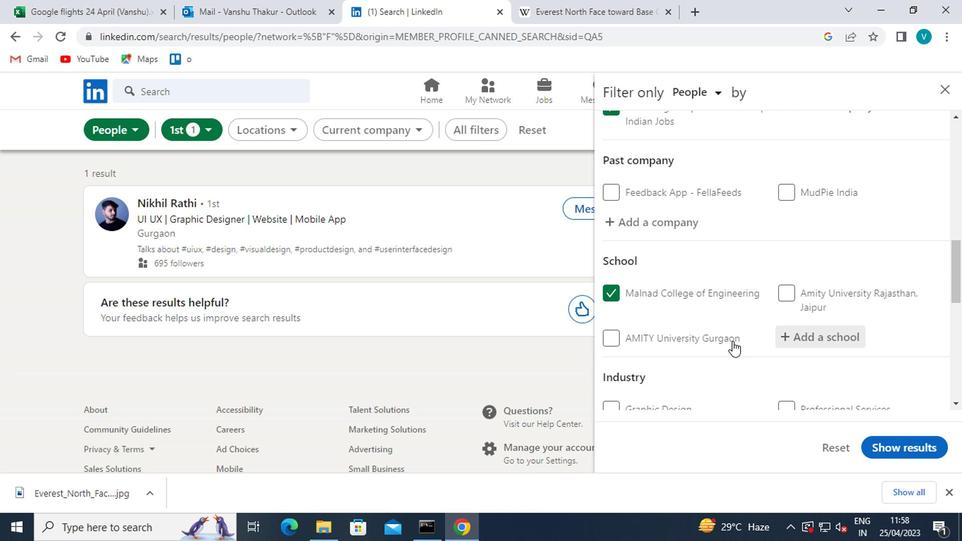 
Action: Mouse moved to (714, 327)
Screenshot: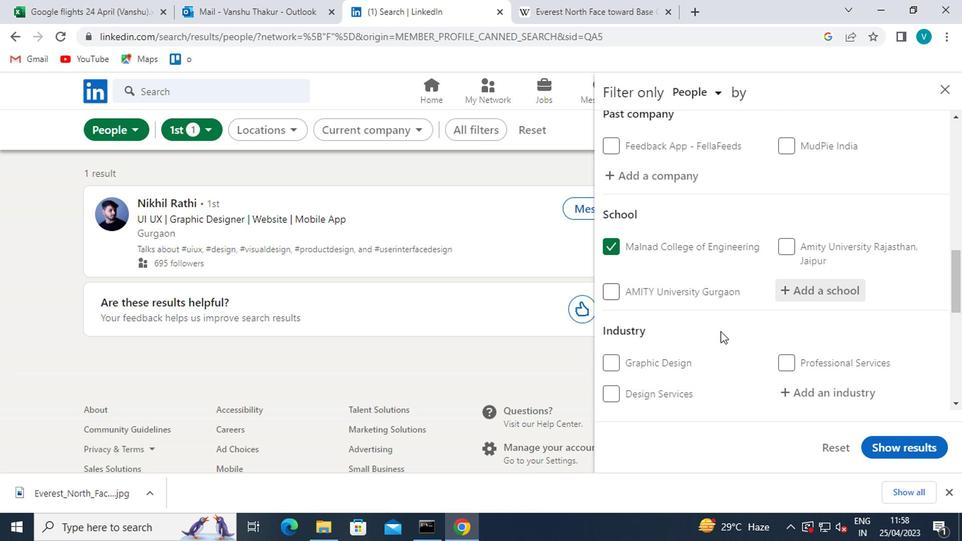 
Action: Mouse scrolled (714, 326) with delta (0, 0)
Screenshot: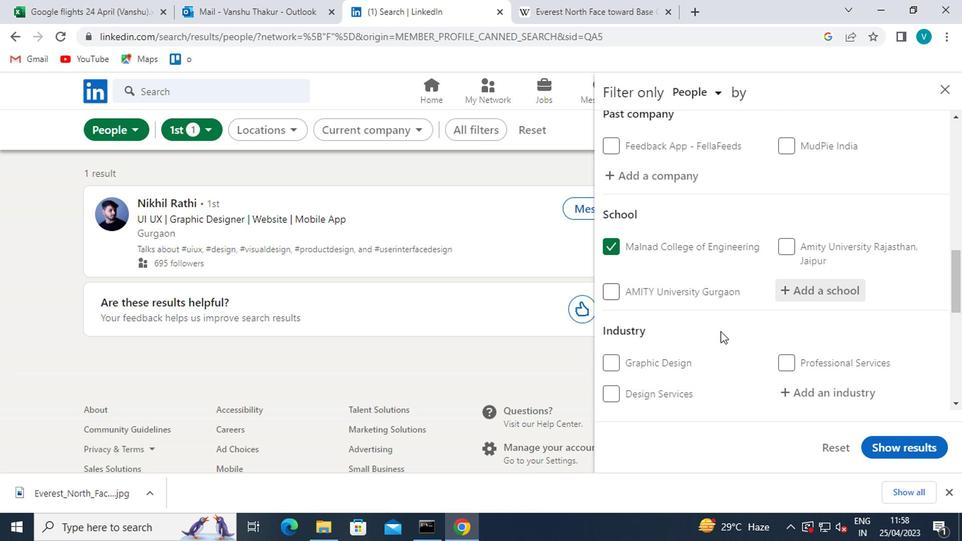 
Action: Mouse moved to (809, 226)
Screenshot: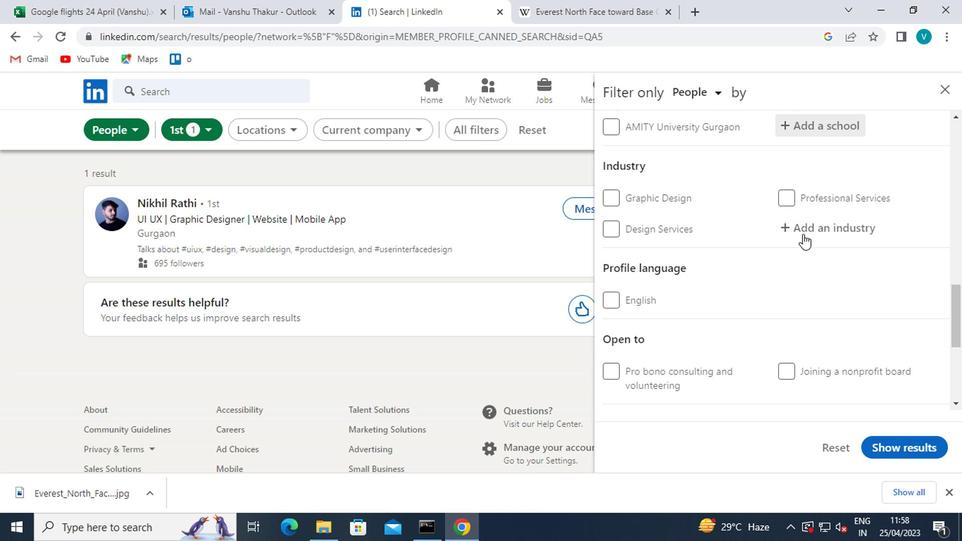 
Action: Mouse pressed left at (809, 226)
Screenshot: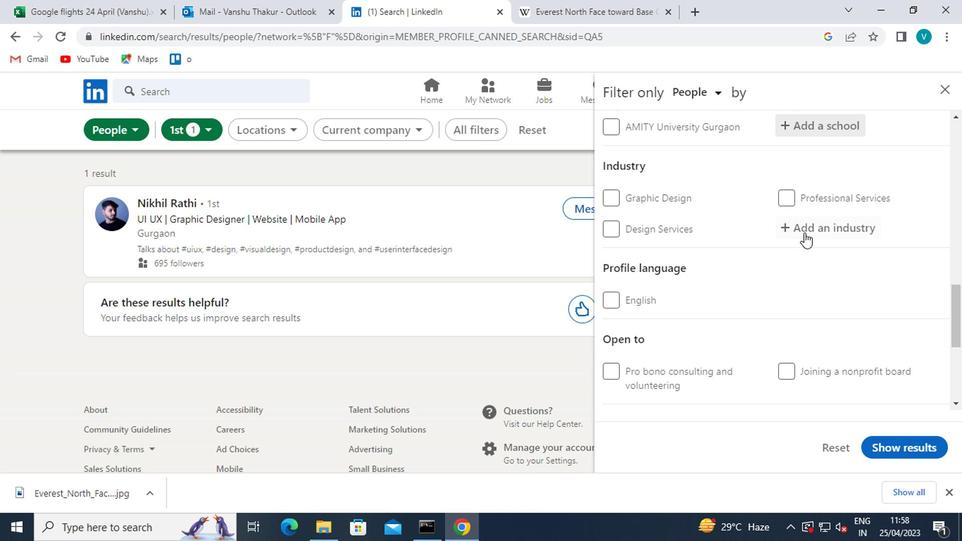 
Action: Mouse moved to (809, 226)
Screenshot: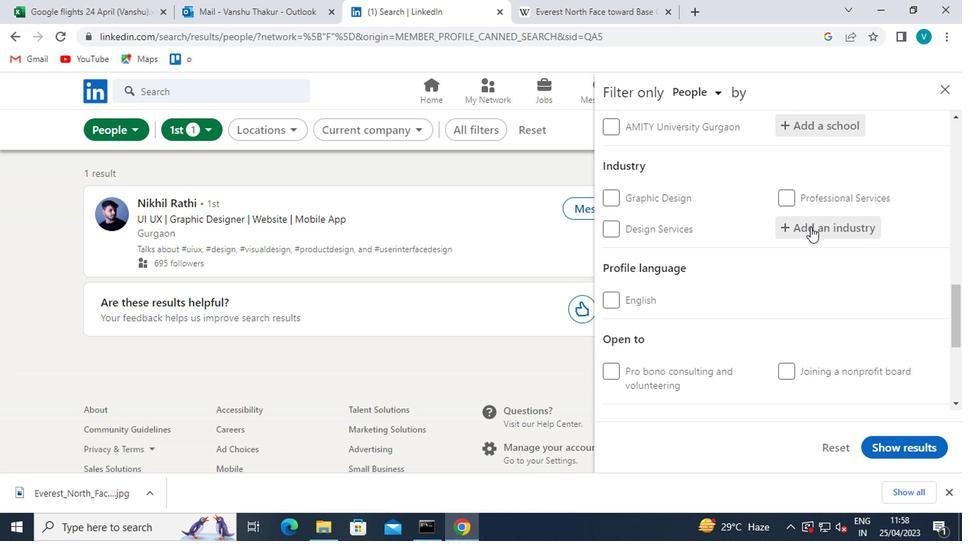 
Action: Key pressed <Key.shift>IT<Key.space><Key.shift>SYSTEM<Key.space>
Screenshot: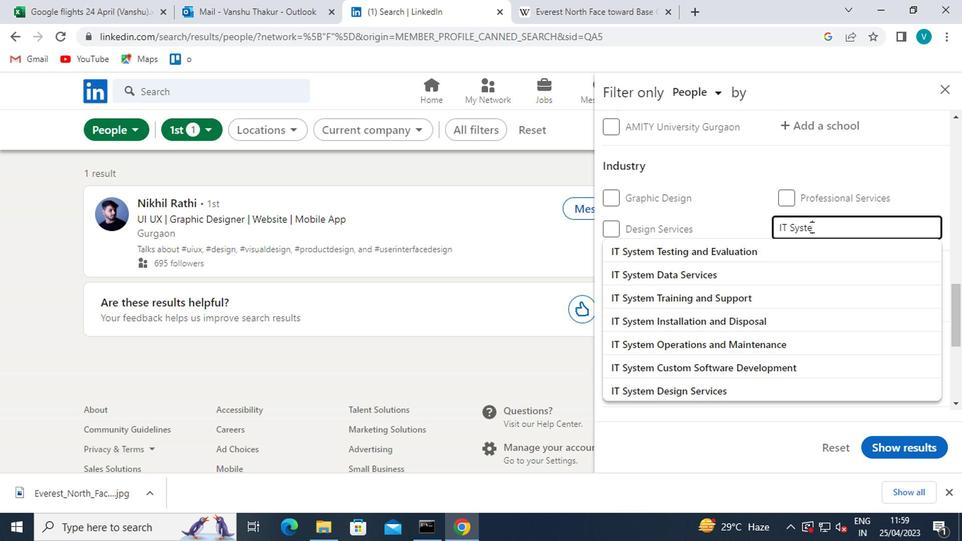 
Action: Mouse moved to (705, 252)
Screenshot: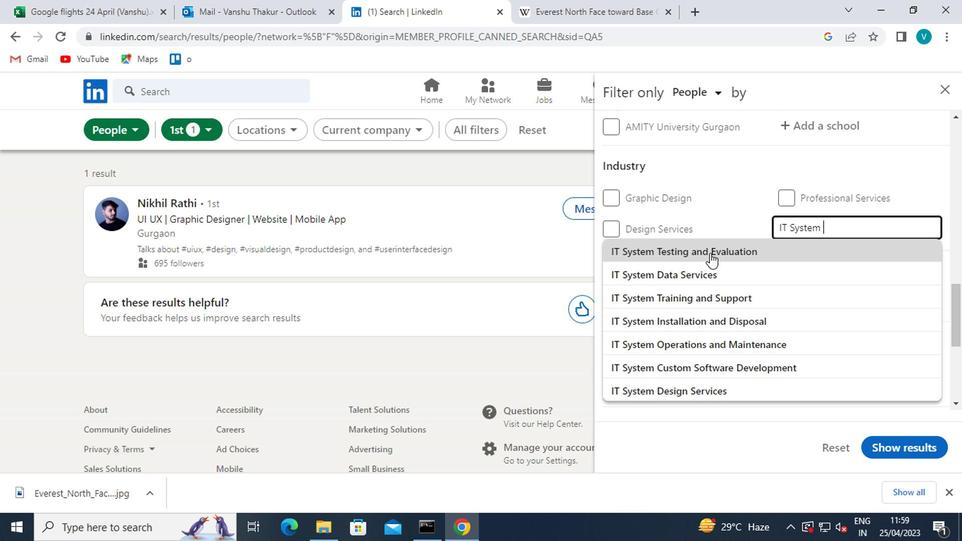 
Action: Mouse pressed left at (705, 252)
Screenshot: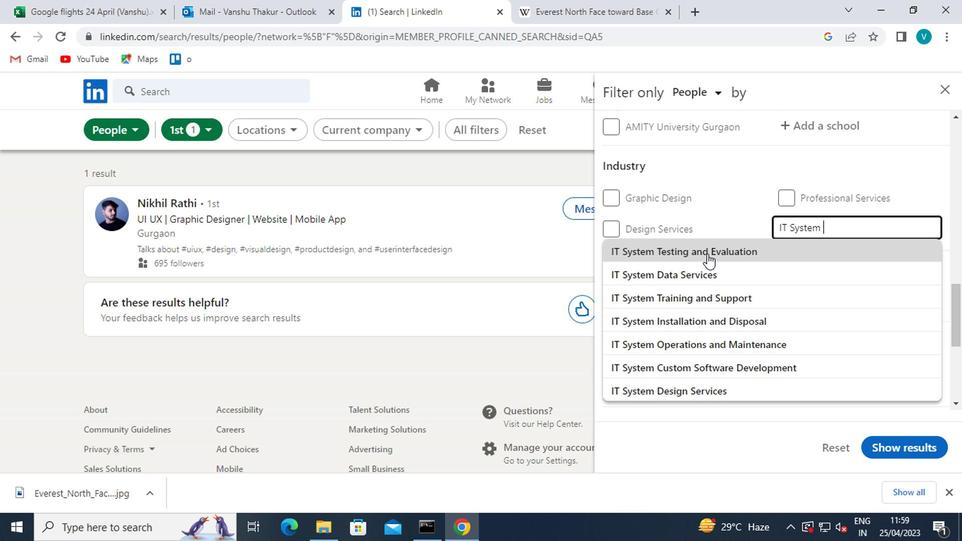 
Action: Mouse moved to (707, 254)
Screenshot: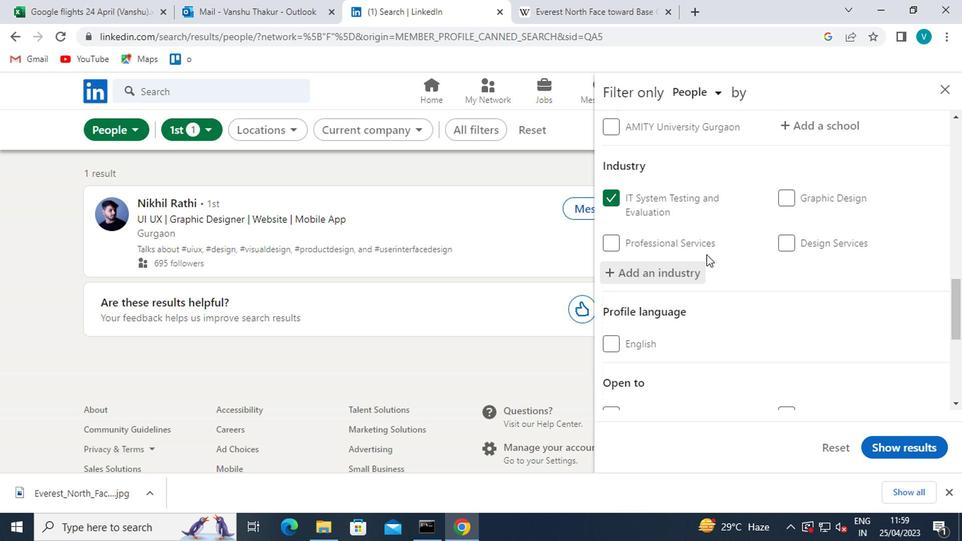
Action: Mouse scrolled (707, 254) with delta (0, 0)
Screenshot: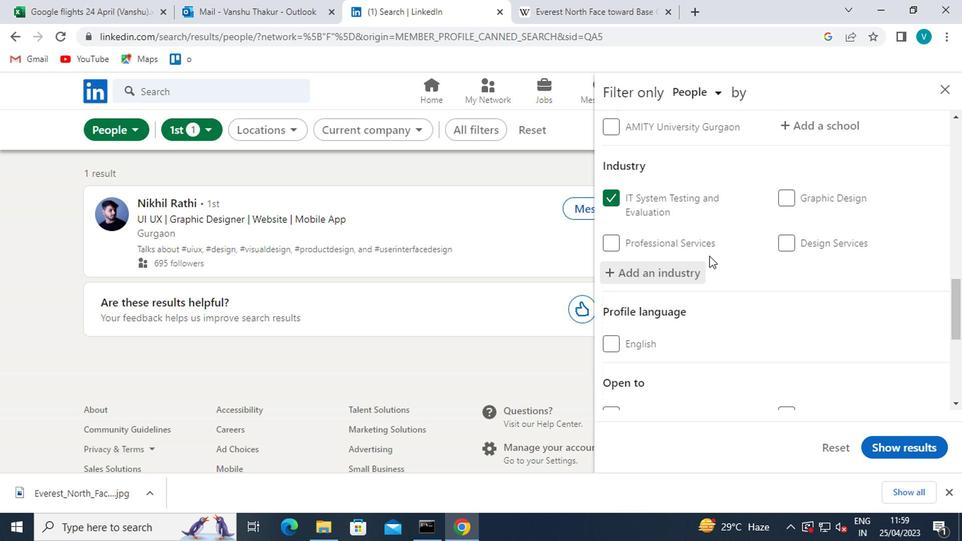 
Action: Mouse moved to (709, 255)
Screenshot: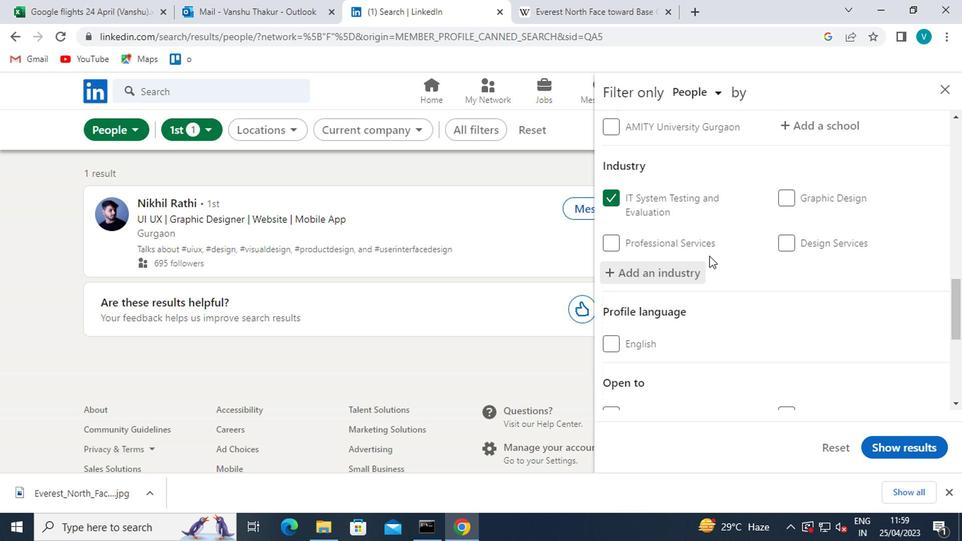 
Action: Mouse scrolled (709, 254) with delta (0, 0)
Screenshot: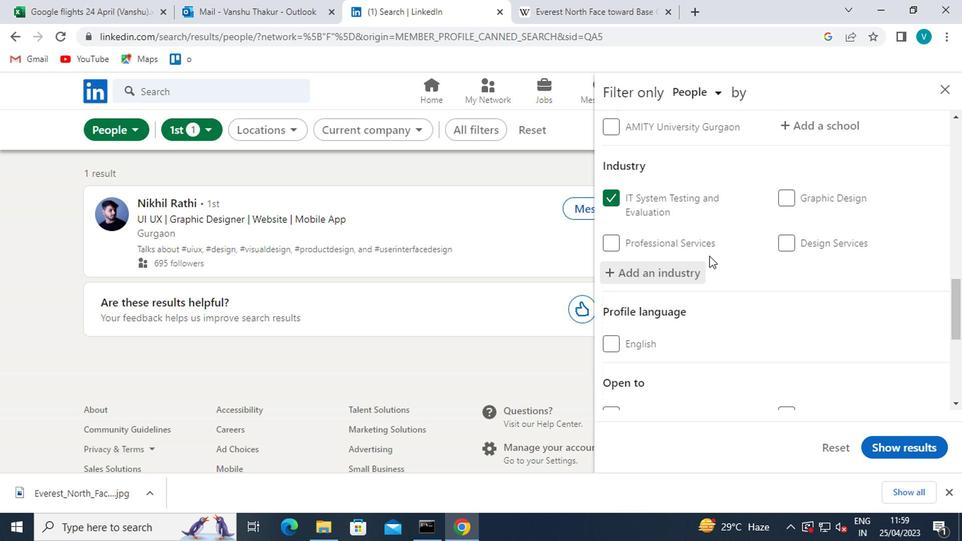 
Action: Mouse moved to (710, 256)
Screenshot: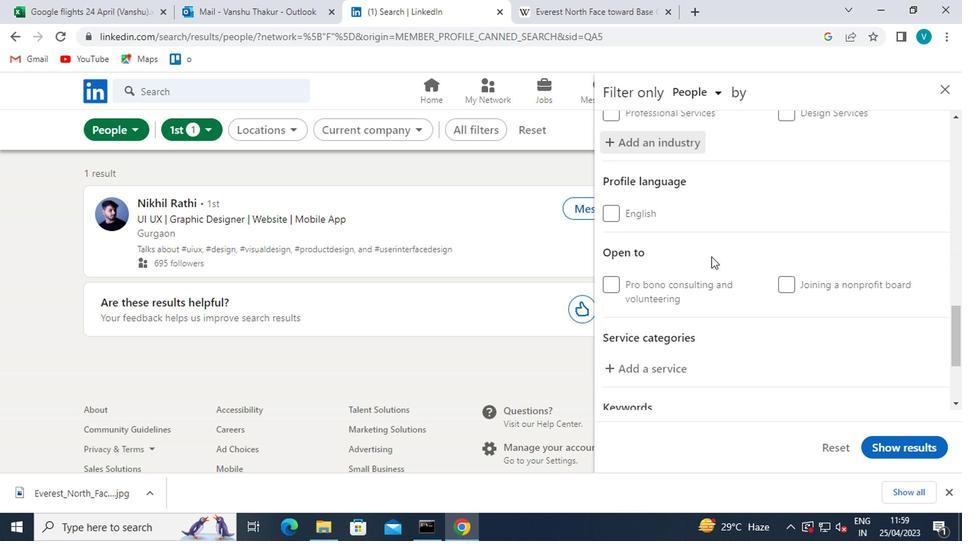 
Action: Mouse scrolled (710, 256) with delta (0, 0)
Screenshot: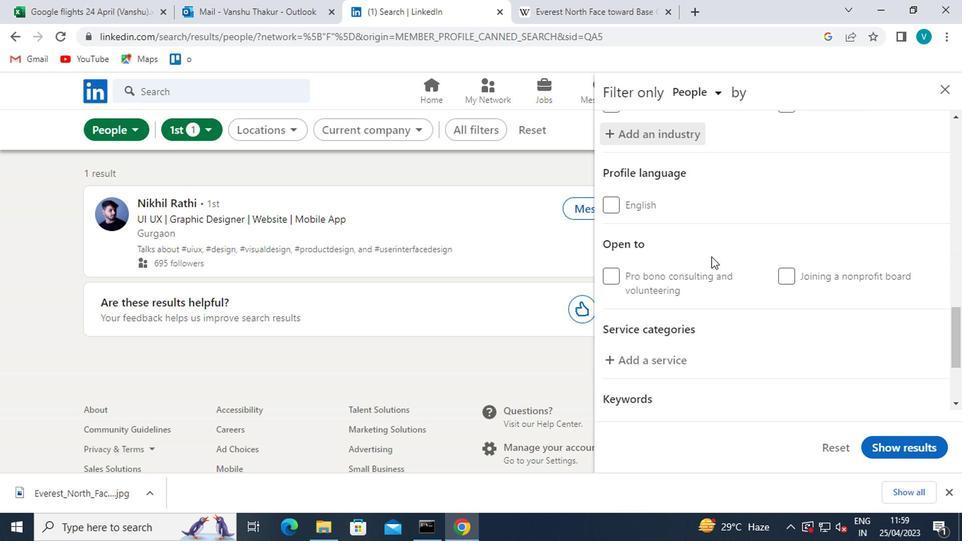 
Action: Mouse moved to (678, 280)
Screenshot: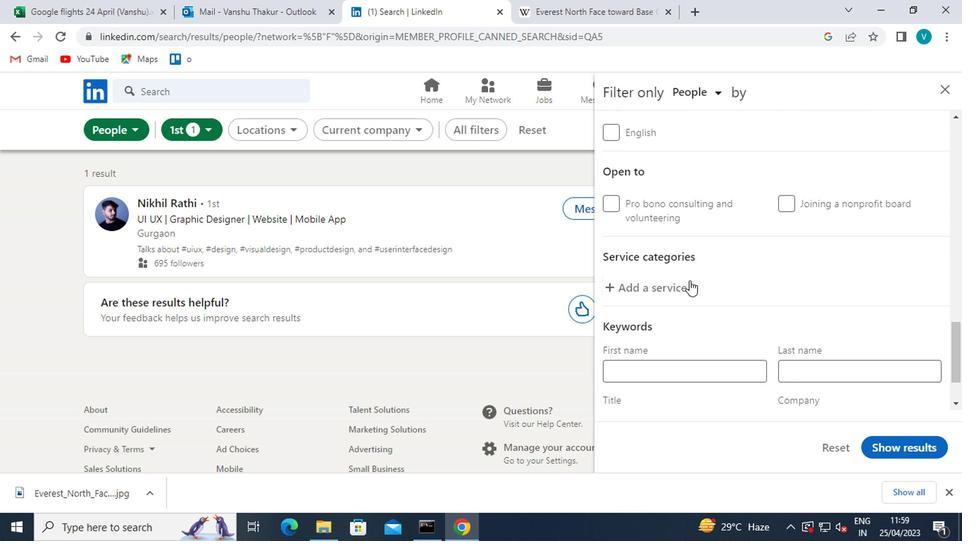 
Action: Mouse pressed left at (678, 280)
Screenshot: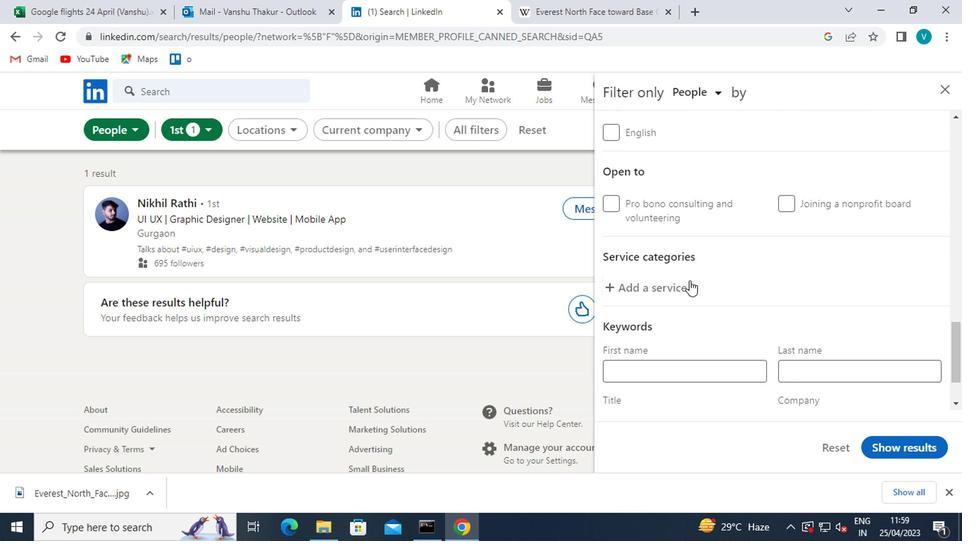 
Action: Mouse moved to (678, 280)
Screenshot: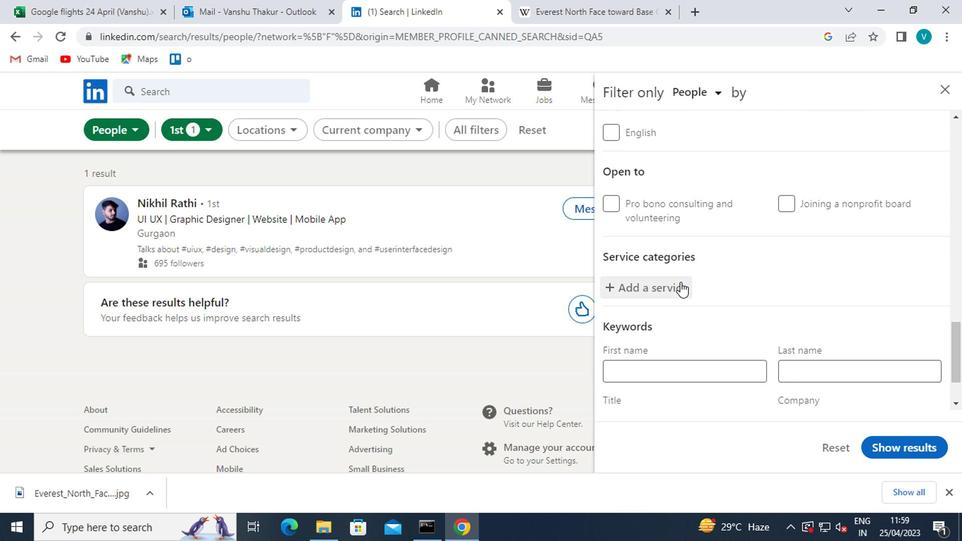
Action: Key pressed <Key.shift>CUS
Screenshot: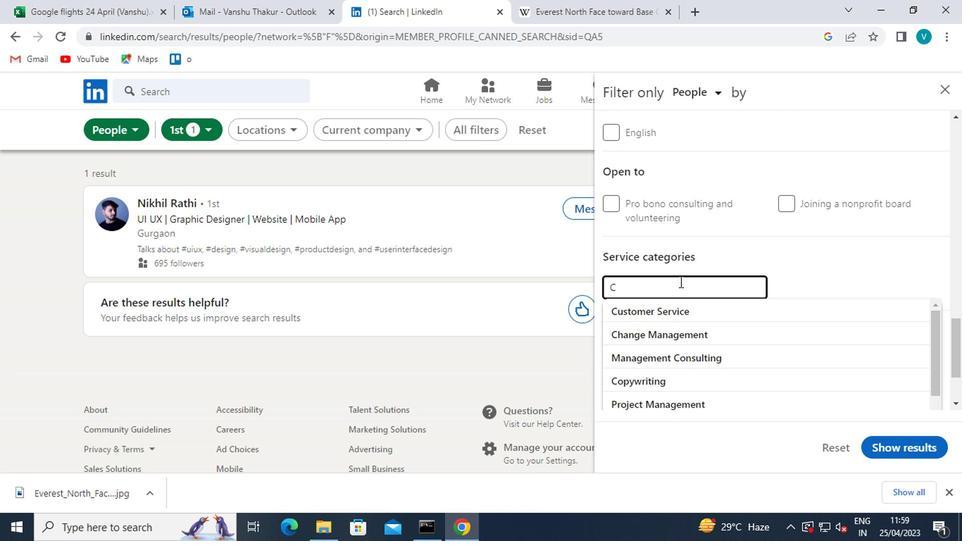 
Action: Mouse moved to (679, 330)
Screenshot: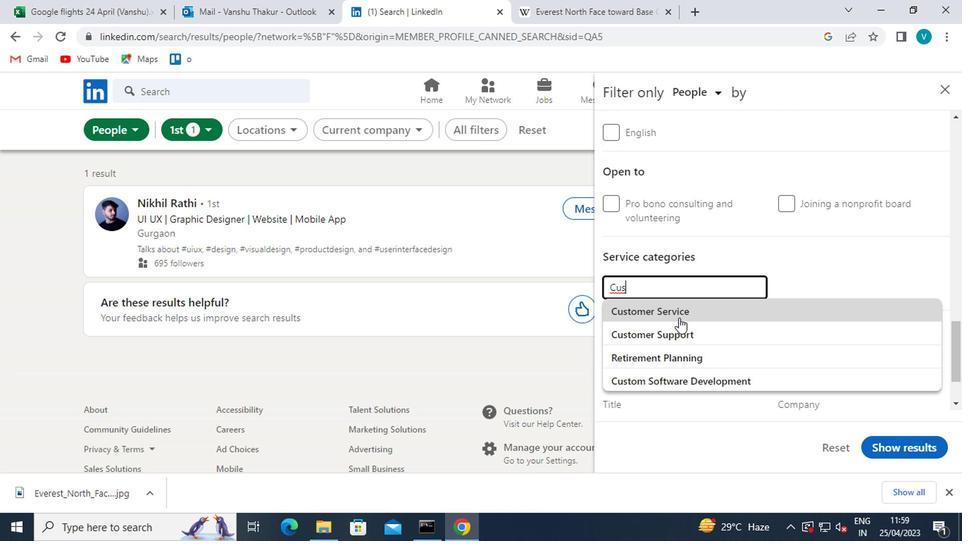 
Action: Mouse pressed left at (679, 330)
Screenshot: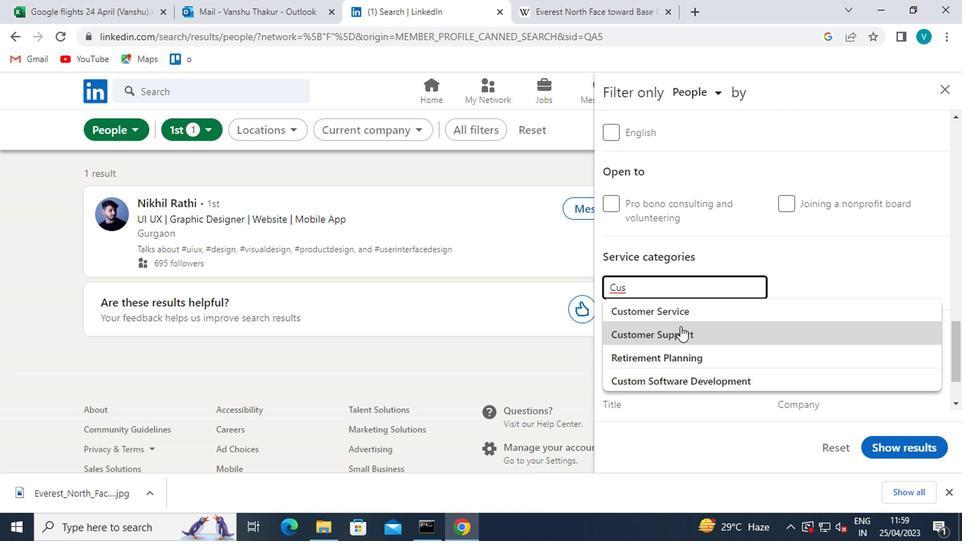
Action: Mouse moved to (680, 331)
Screenshot: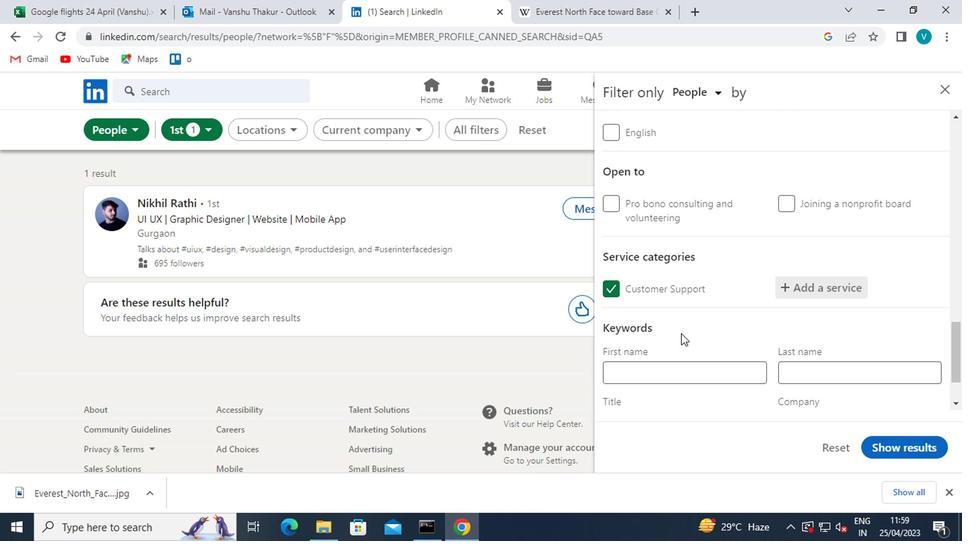 
Action: Mouse scrolled (680, 330) with delta (0, 0)
Screenshot: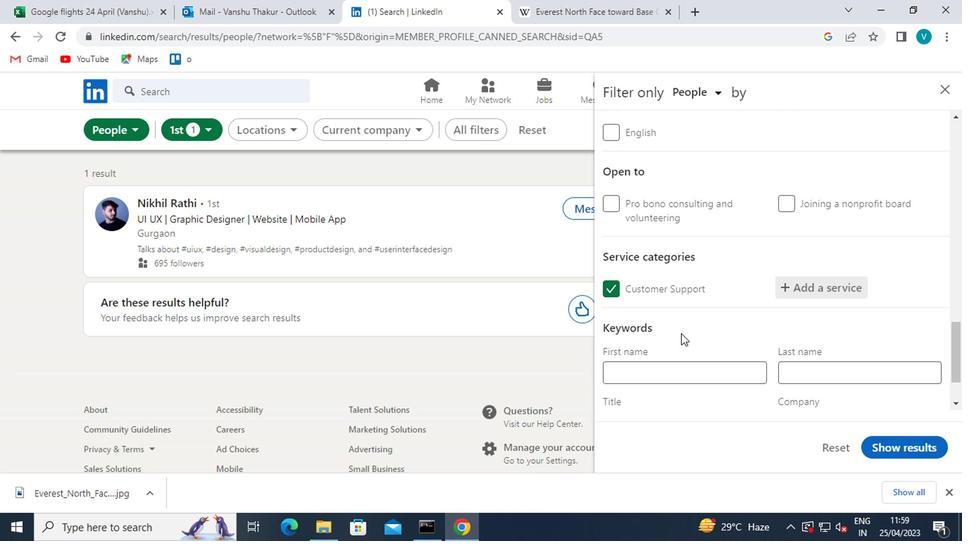 
Action: Mouse scrolled (680, 330) with delta (0, 0)
Screenshot: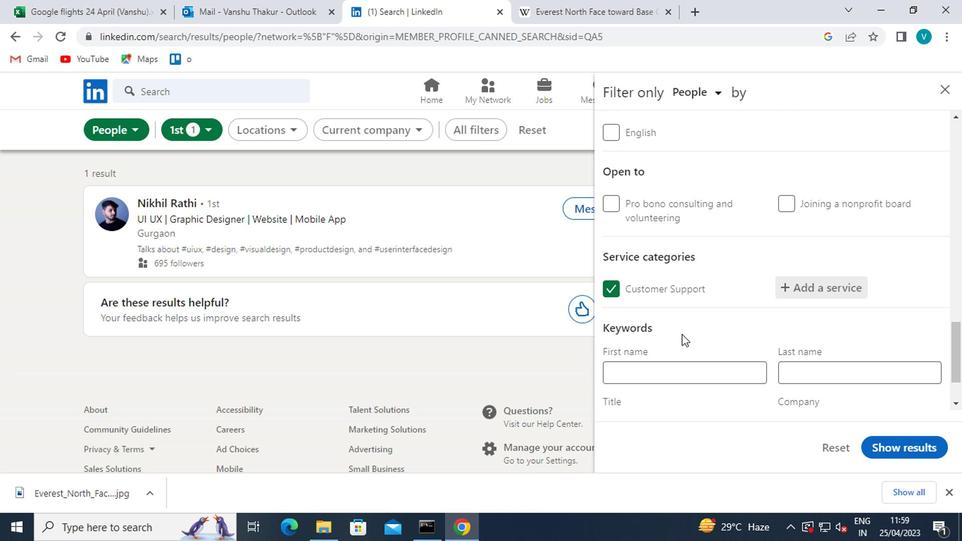 
Action: Mouse scrolled (680, 330) with delta (0, 0)
Screenshot: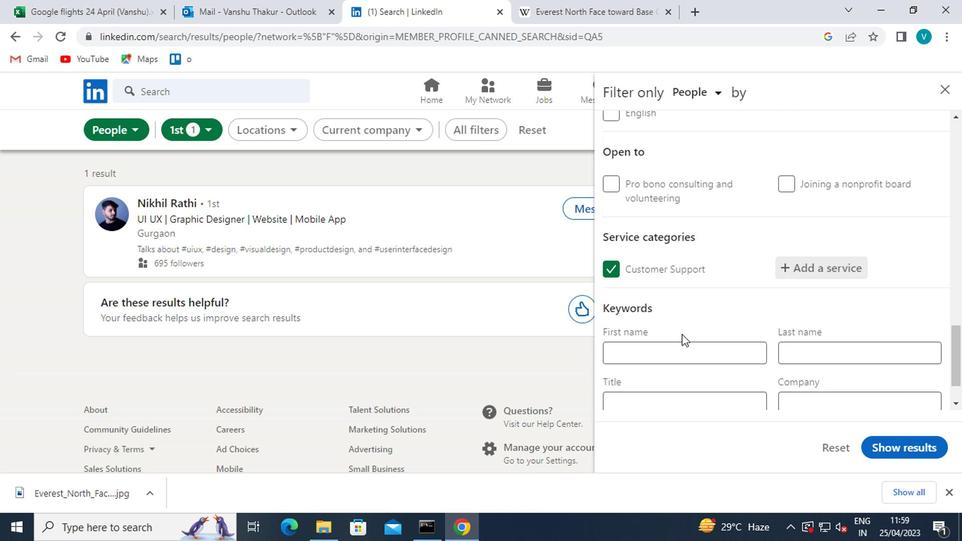
Action: Mouse moved to (676, 339)
Screenshot: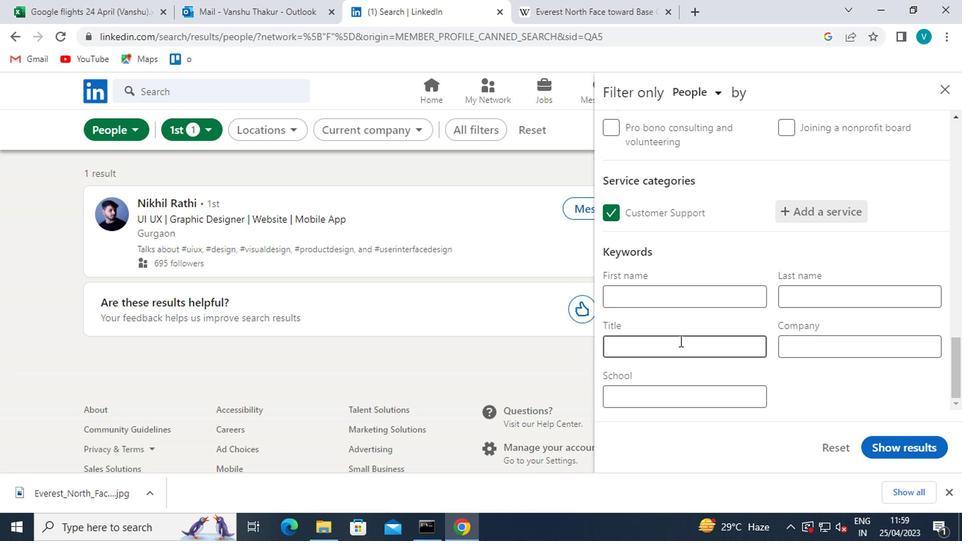 
Action: Mouse pressed left at (676, 339)
Screenshot: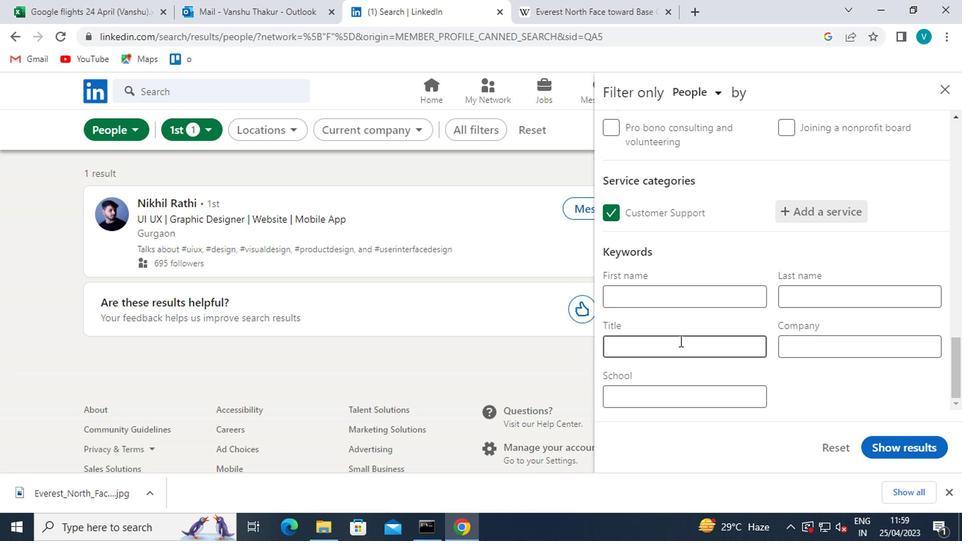 
Action: Key pressed <Key.shift><Key.shift><Key.shift><Key.shift><Key.shift><Key.shift><Key.shift><Key.shift><Key.shift><Key.shift><Key.shift>SPA<Key.space><Key.shift>MANAGER
Screenshot: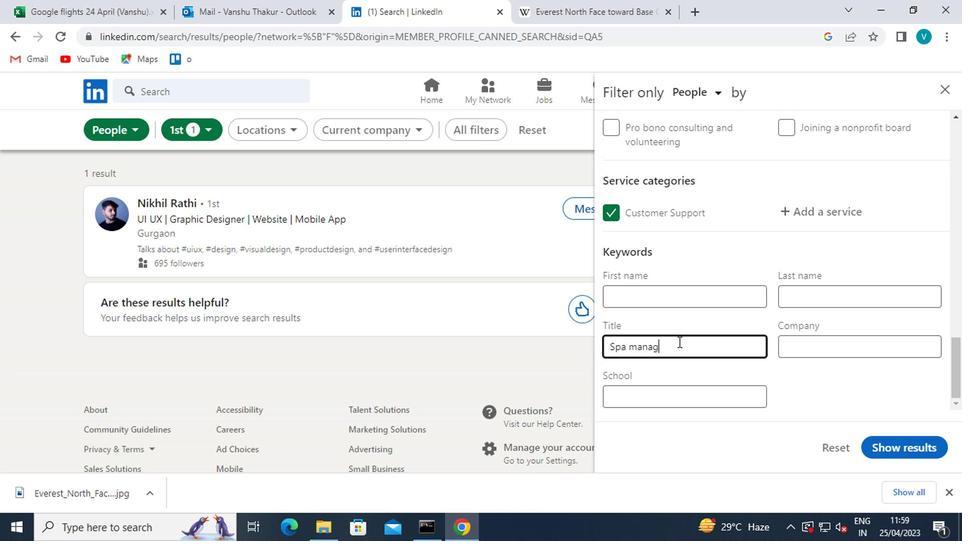
Action: Mouse moved to (636, 341)
Screenshot: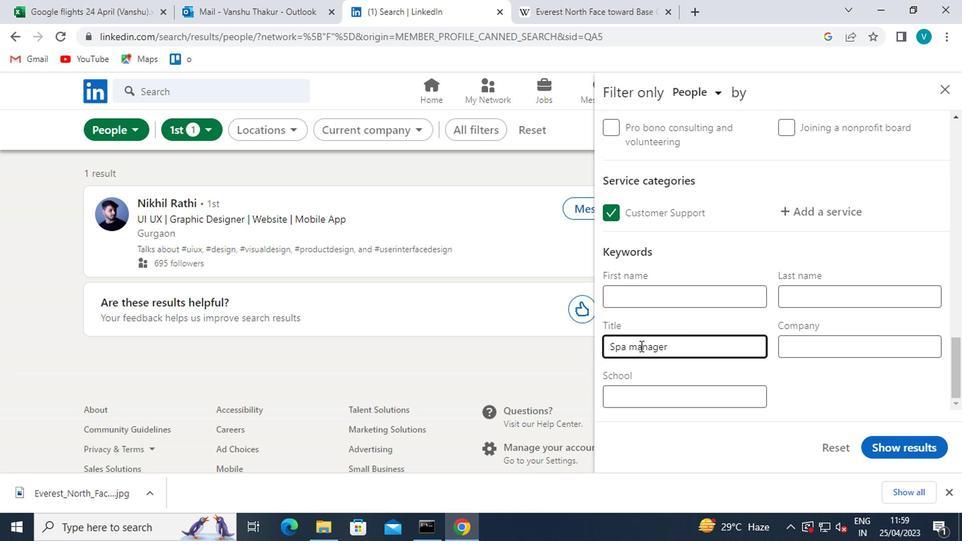 
Action: Mouse pressed left at (636, 341)
Screenshot: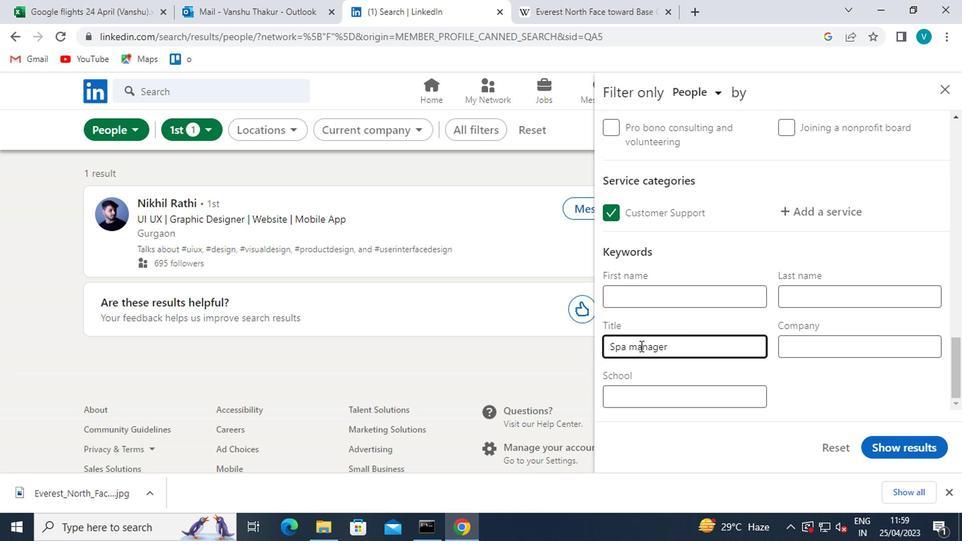 
Action: Mouse moved to (689, 384)
Screenshot: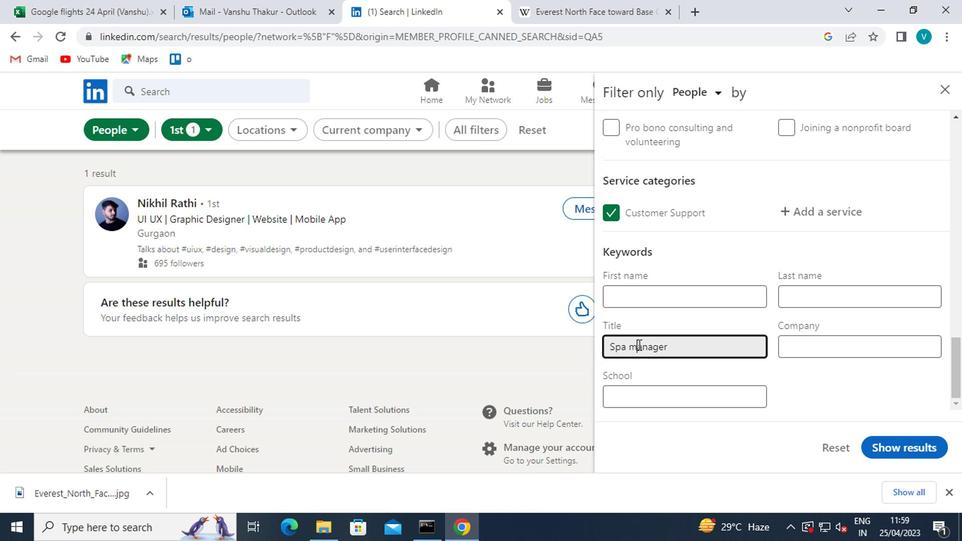 
Action: Key pressed <Key.backspace><Key.shift>M
Screenshot: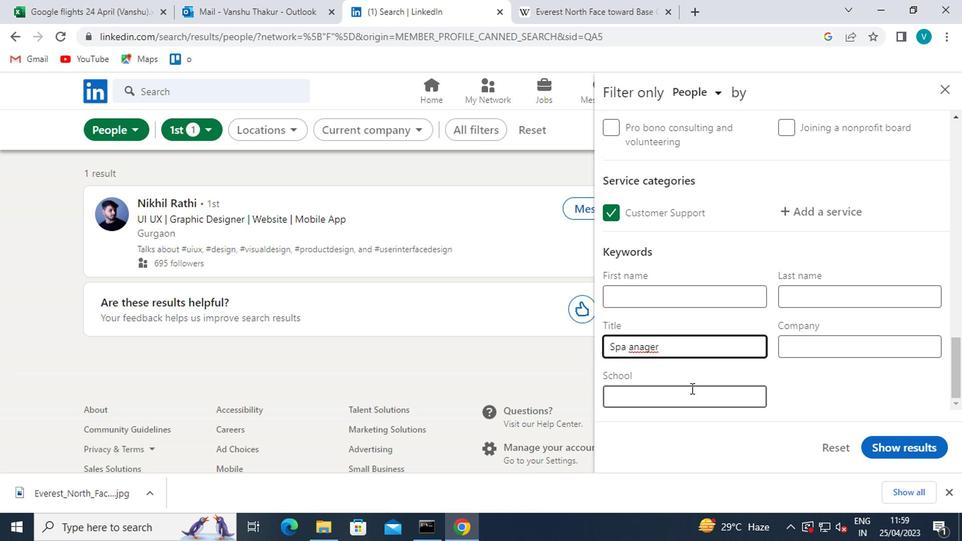 
Action: Mouse moved to (889, 437)
Screenshot: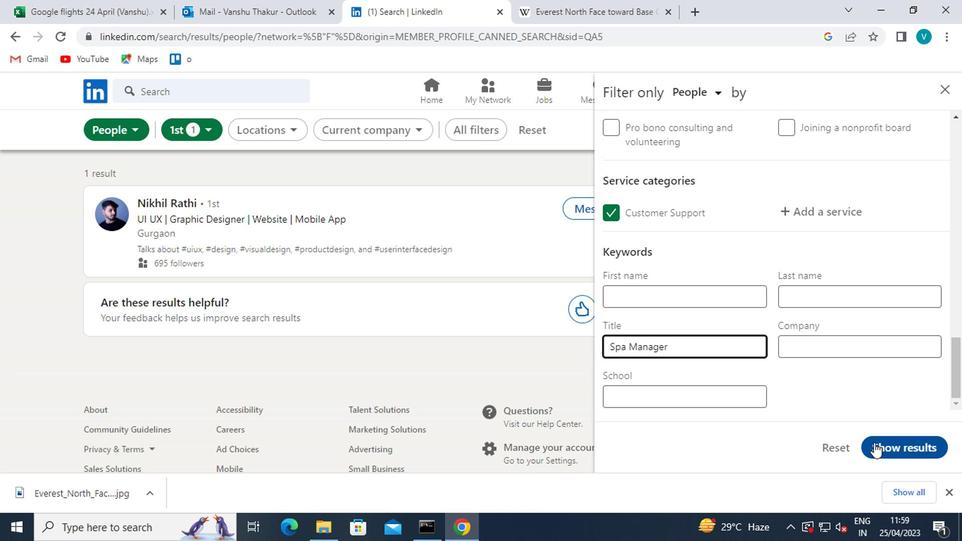 
Action: Mouse pressed left at (889, 437)
Screenshot: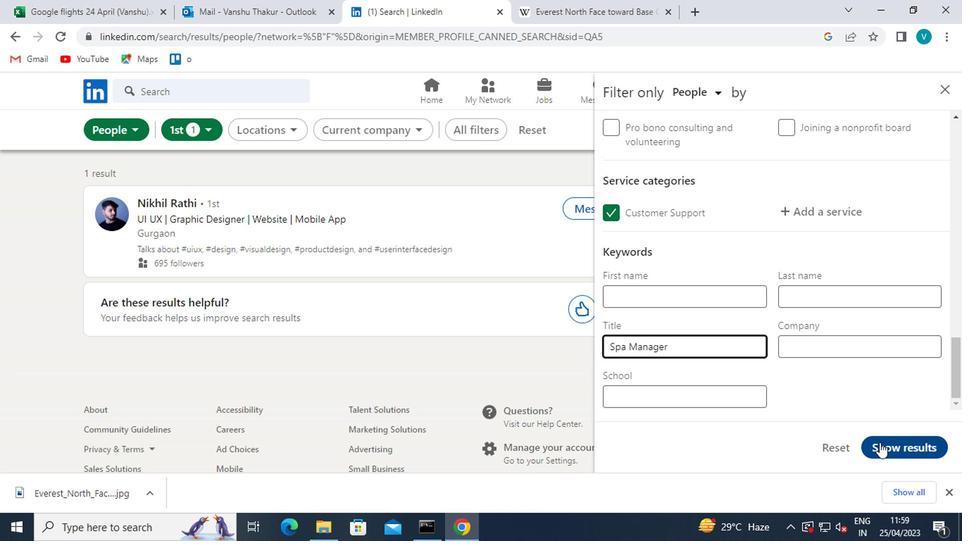 
